 Task: Find connections with filter location Soure with filter topic #Investingwith filter profile language English with filter current company MOURI Tech with filter school The Manchester Metropolitan University with filter industry Marketing Services with filter service category Loans with filter keywords title Teacher
Action: Mouse moved to (234, 301)
Screenshot: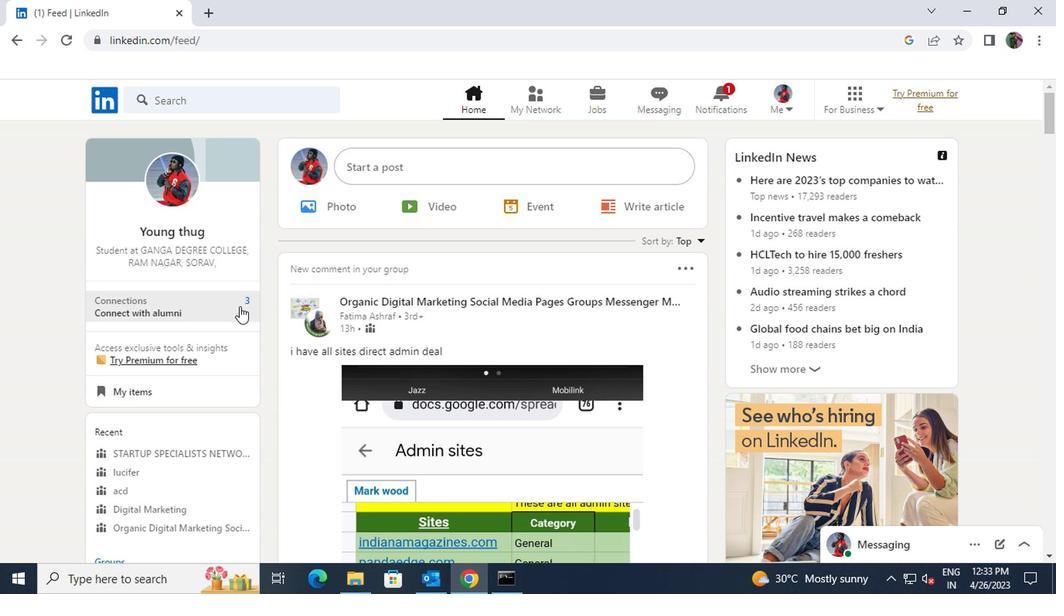 
Action: Mouse pressed left at (234, 301)
Screenshot: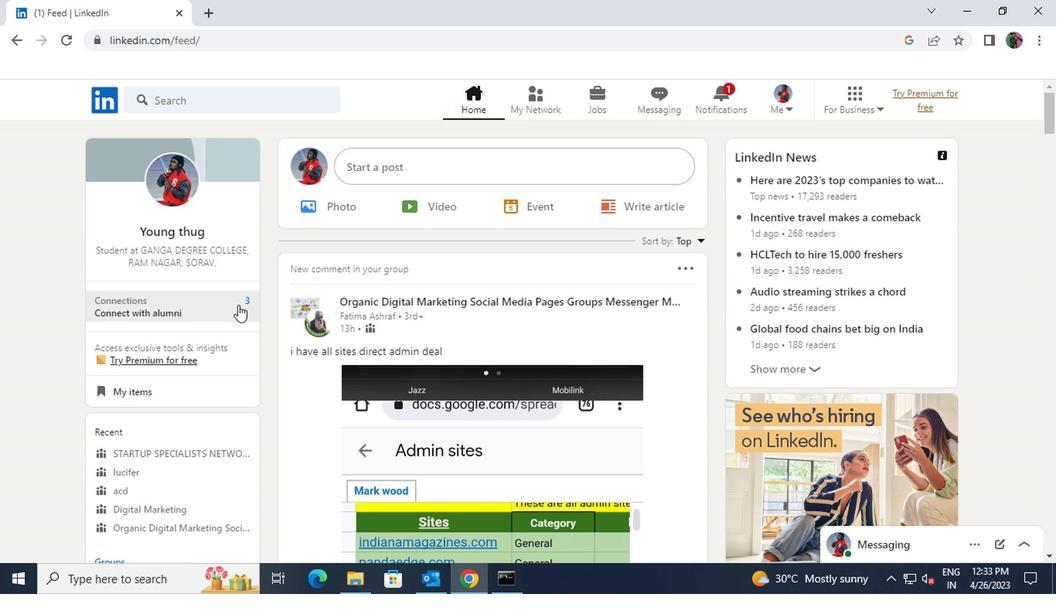 
Action: Mouse moved to (251, 191)
Screenshot: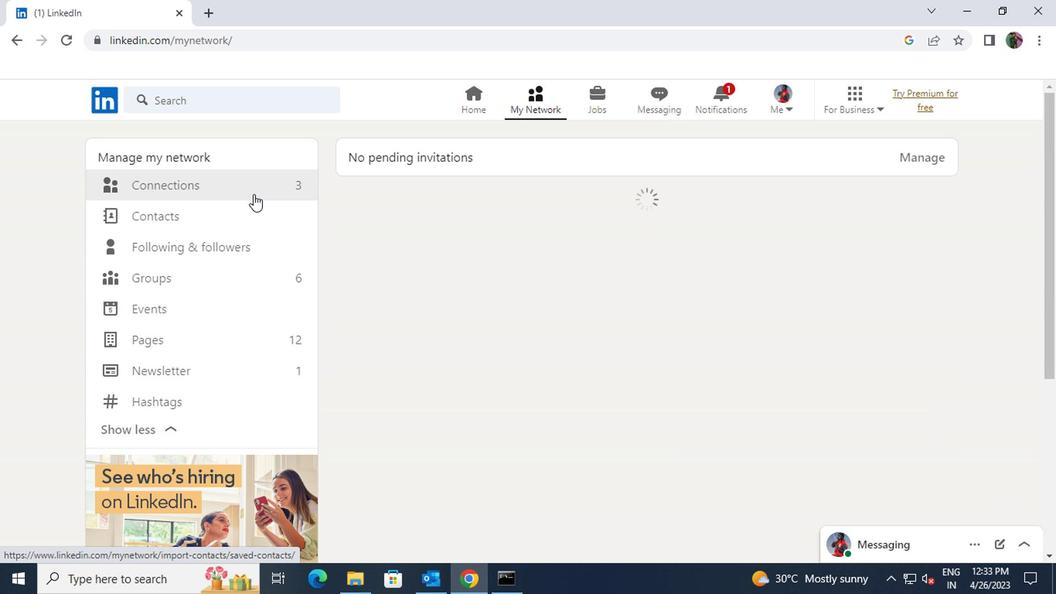 
Action: Mouse pressed left at (251, 191)
Screenshot: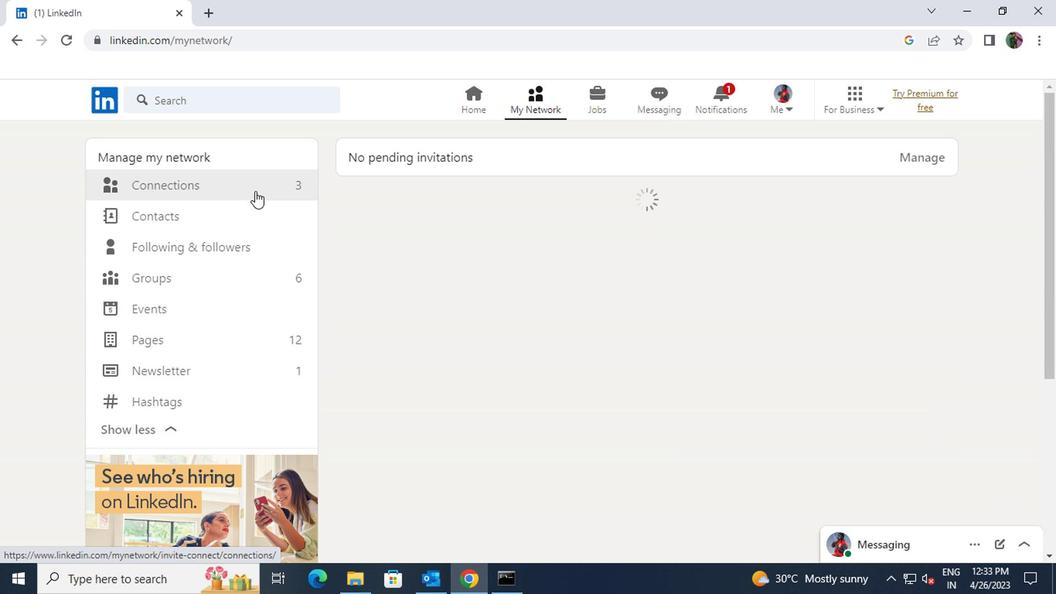 
Action: Mouse moved to (614, 189)
Screenshot: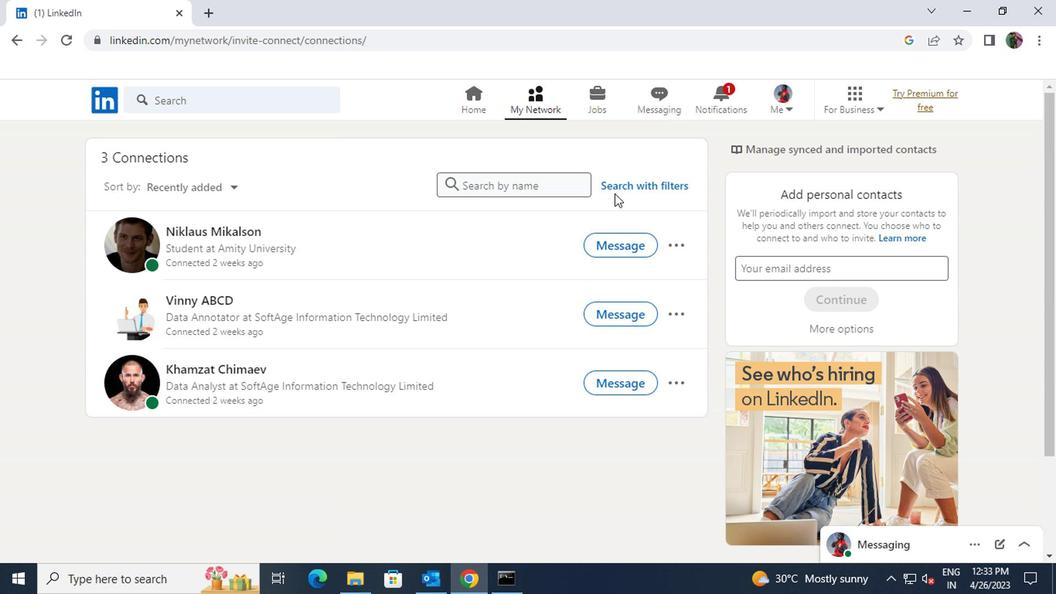 
Action: Mouse pressed left at (614, 189)
Screenshot: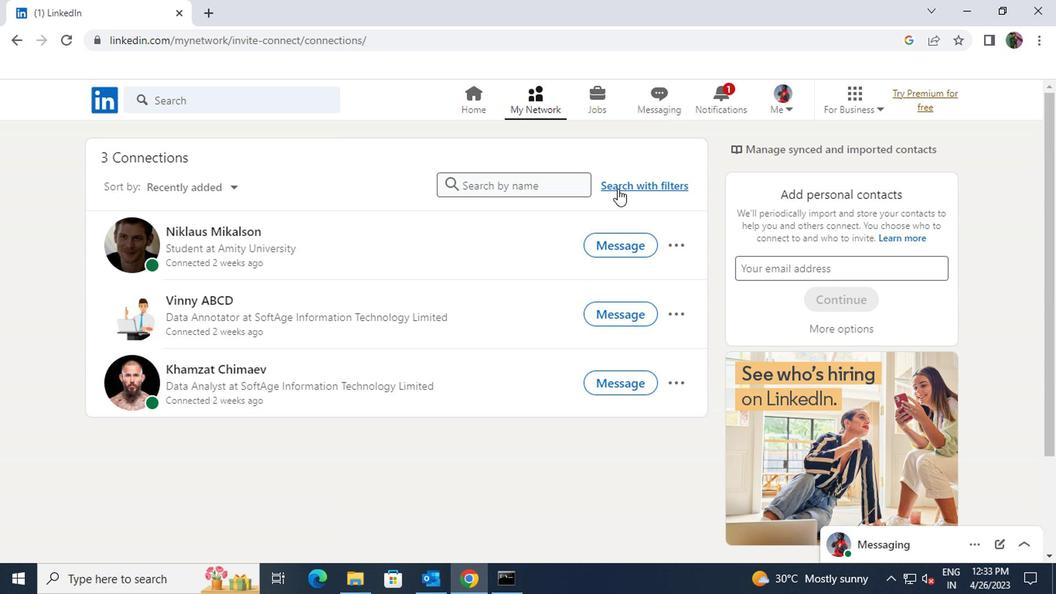 
Action: Mouse moved to (581, 149)
Screenshot: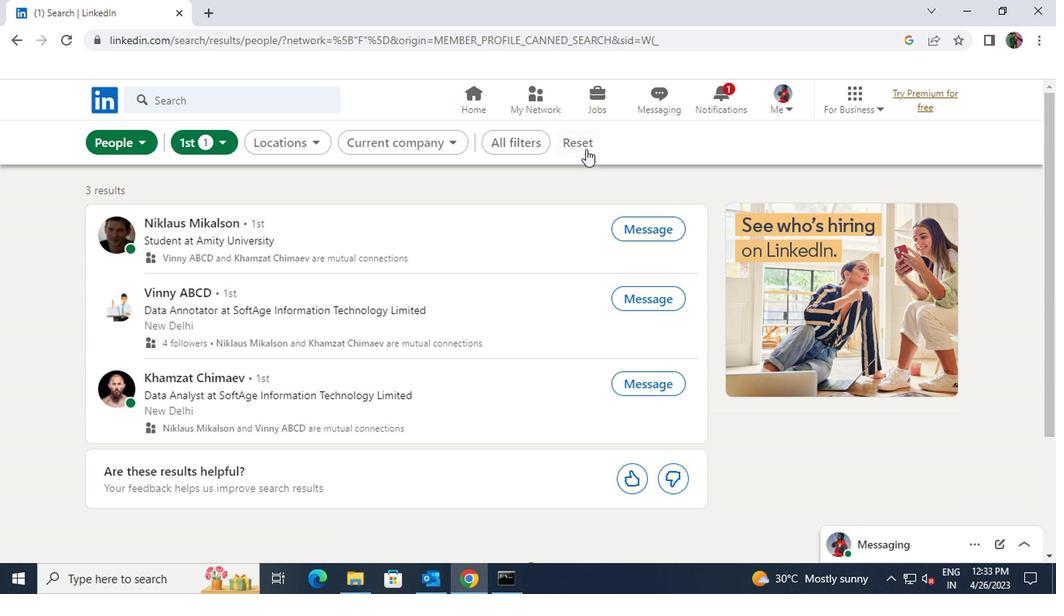 
Action: Mouse pressed left at (581, 149)
Screenshot: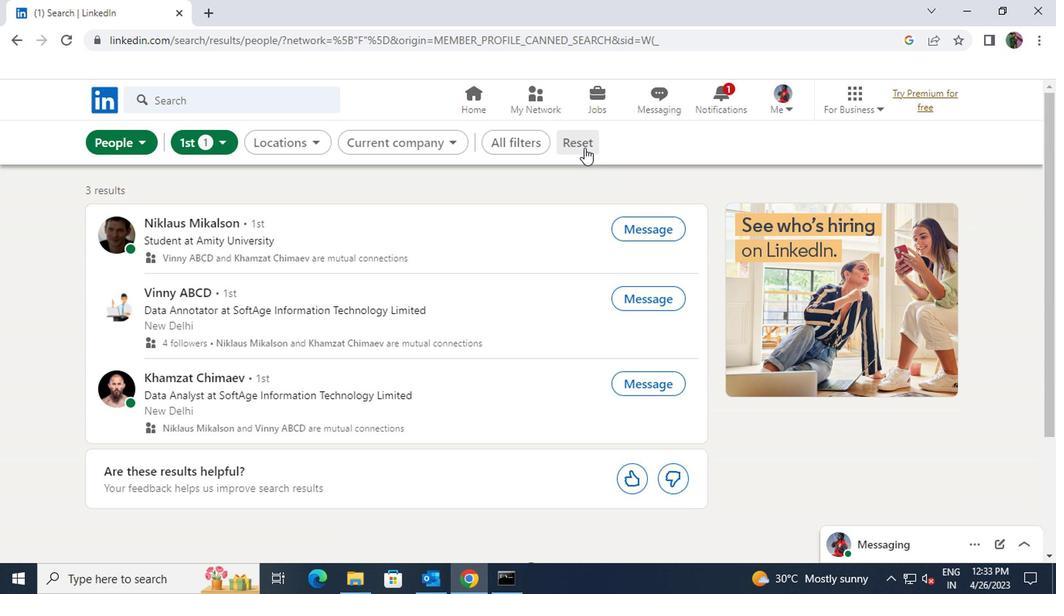 
Action: Mouse moved to (556, 143)
Screenshot: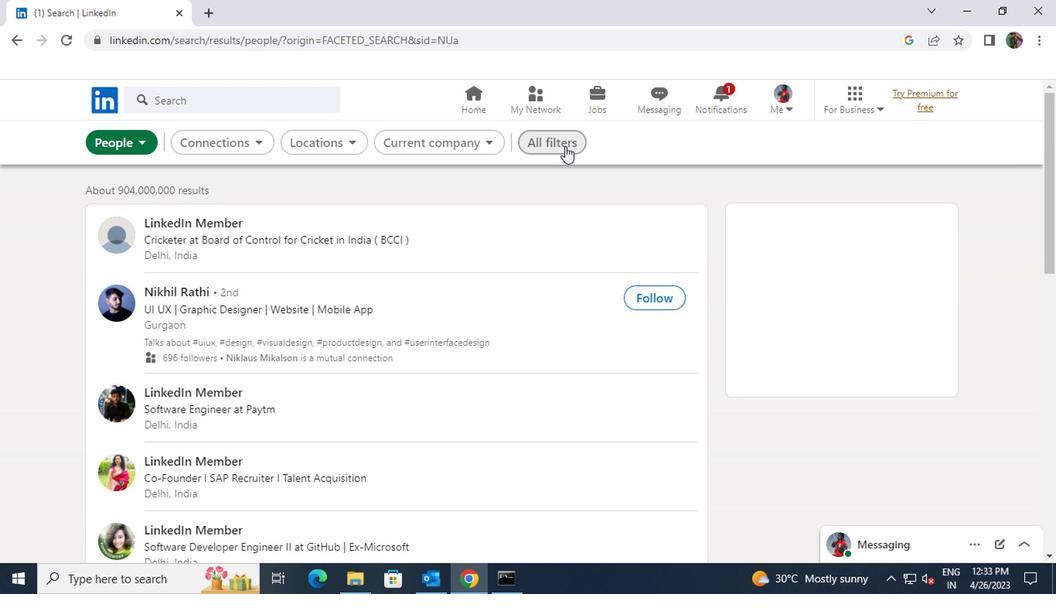 
Action: Mouse pressed left at (556, 143)
Screenshot: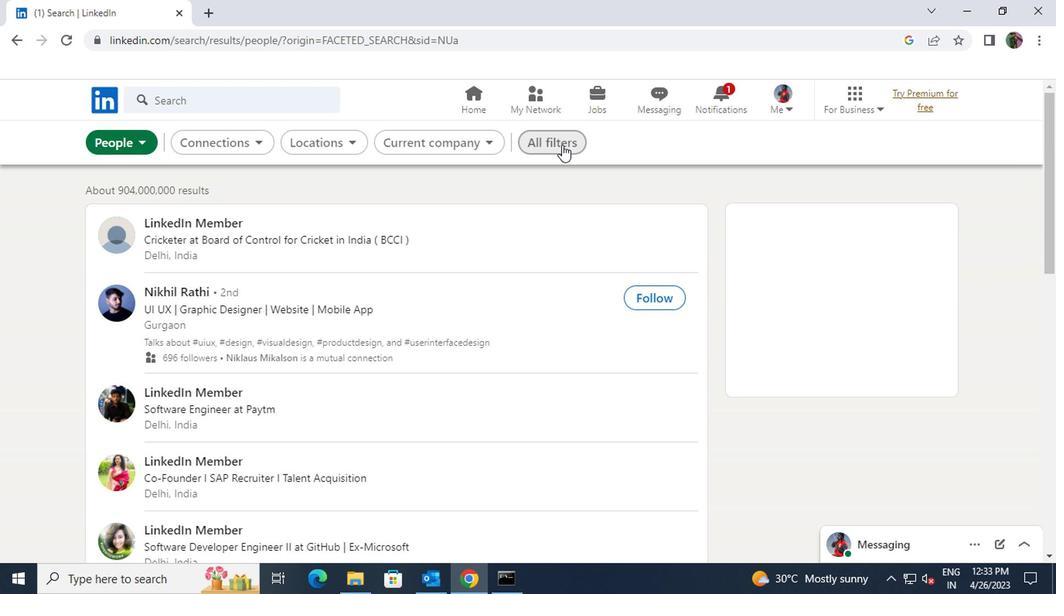 
Action: Mouse moved to (795, 322)
Screenshot: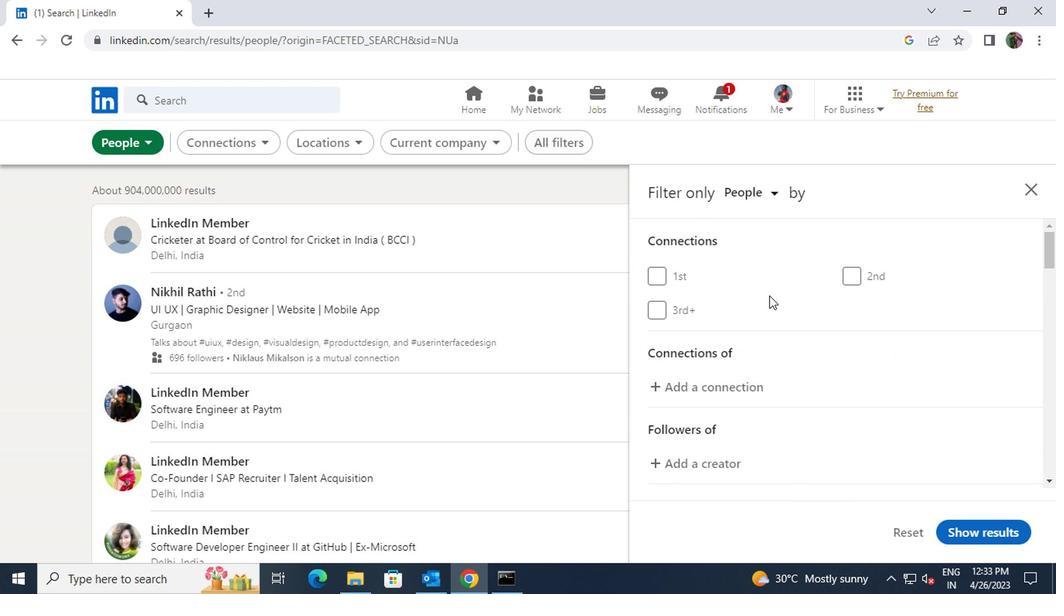 
Action: Mouse scrolled (795, 321) with delta (0, 0)
Screenshot: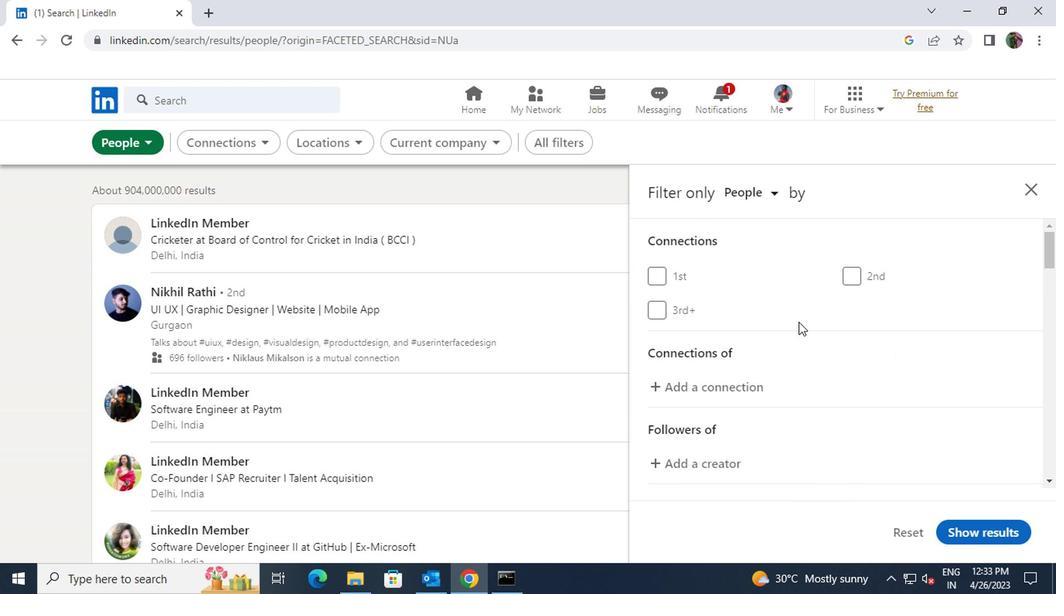 
Action: Mouse scrolled (795, 321) with delta (0, 0)
Screenshot: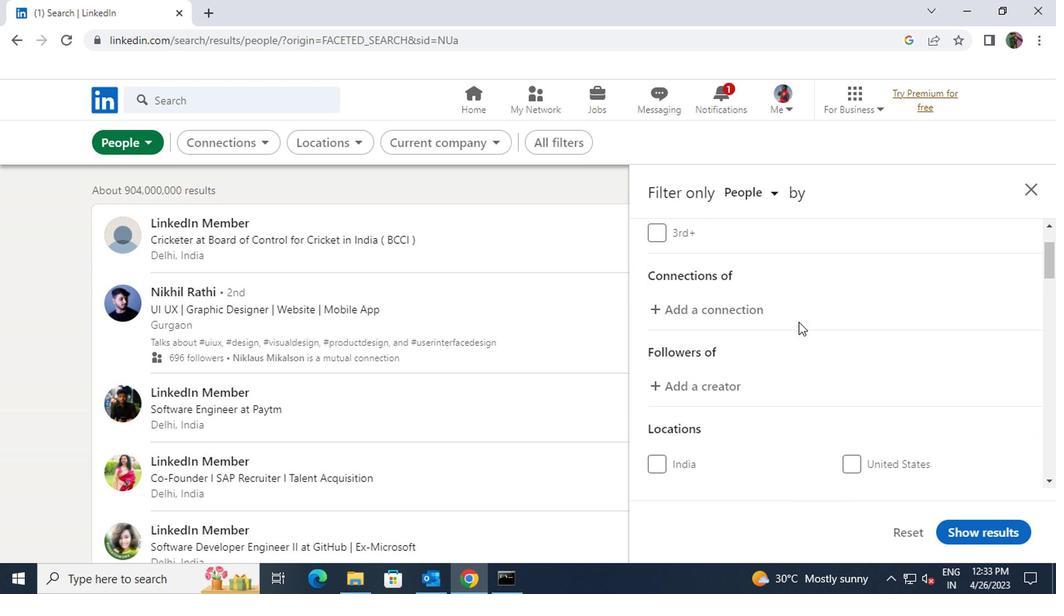 
Action: Mouse scrolled (795, 321) with delta (0, 0)
Screenshot: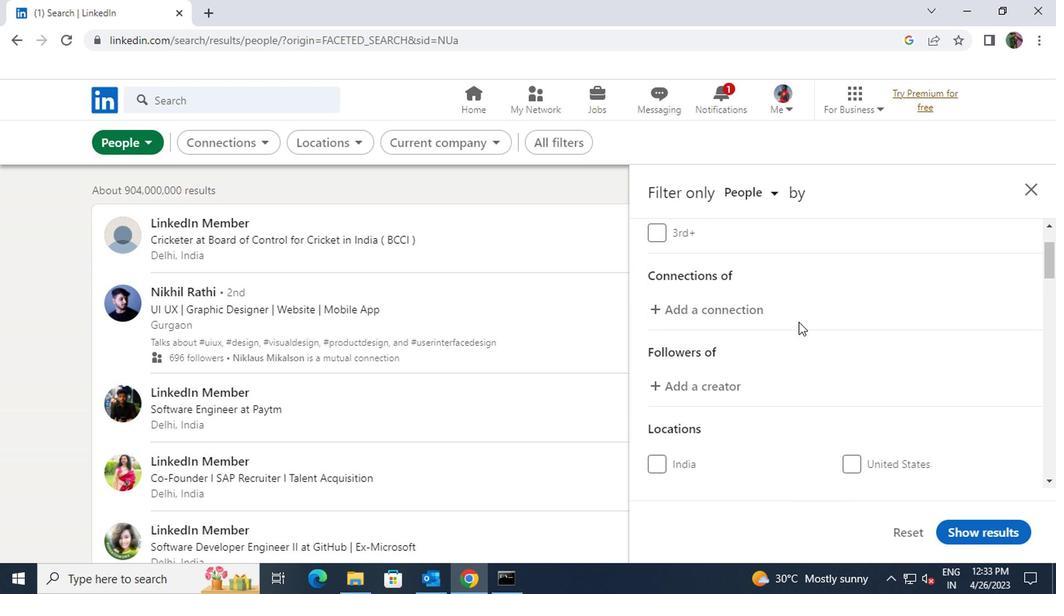 
Action: Mouse scrolled (795, 321) with delta (0, 0)
Screenshot: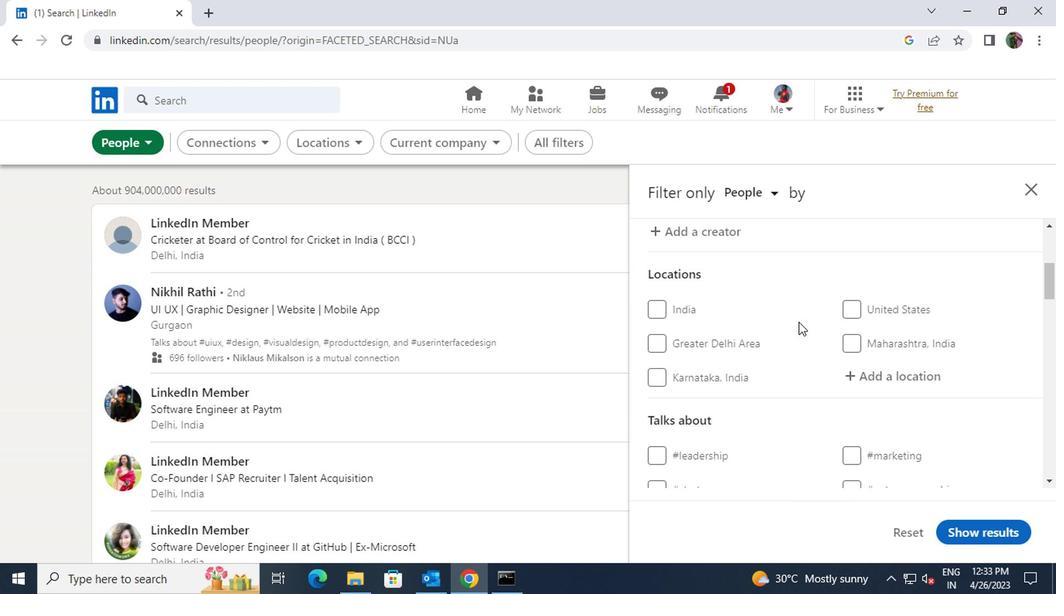 
Action: Mouse moved to (869, 293)
Screenshot: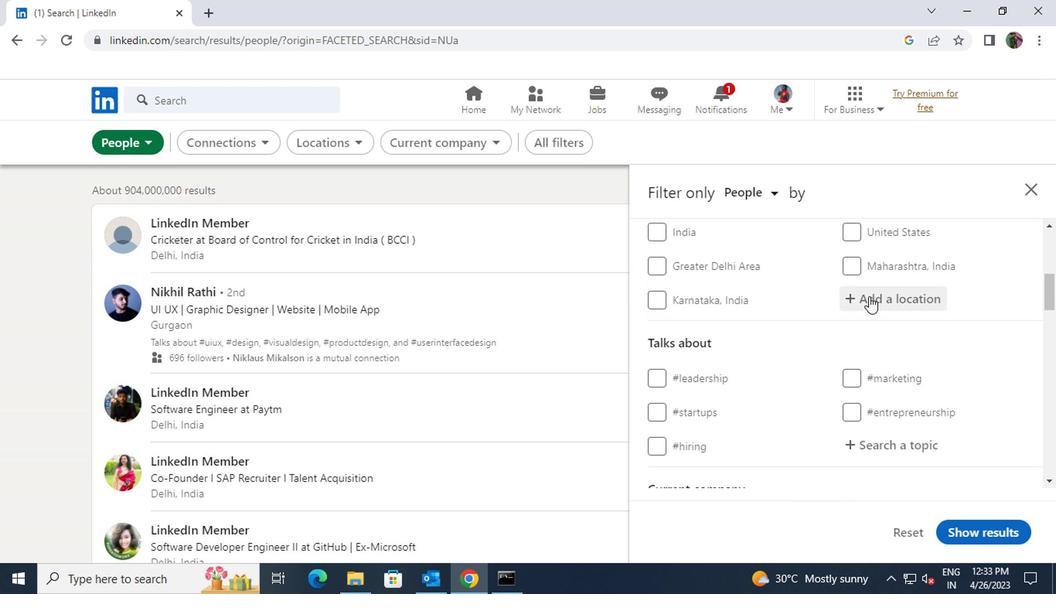 
Action: Mouse pressed left at (869, 293)
Screenshot: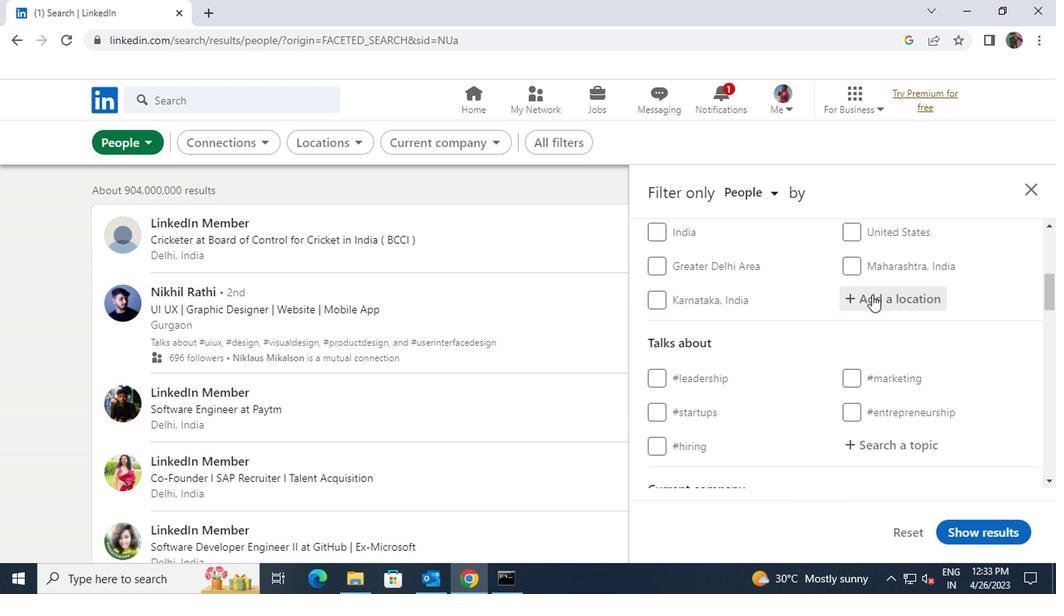 
Action: Key pressed <Key.shift><Key.shift><Key.shift><Key.shift>SOURE
Screenshot: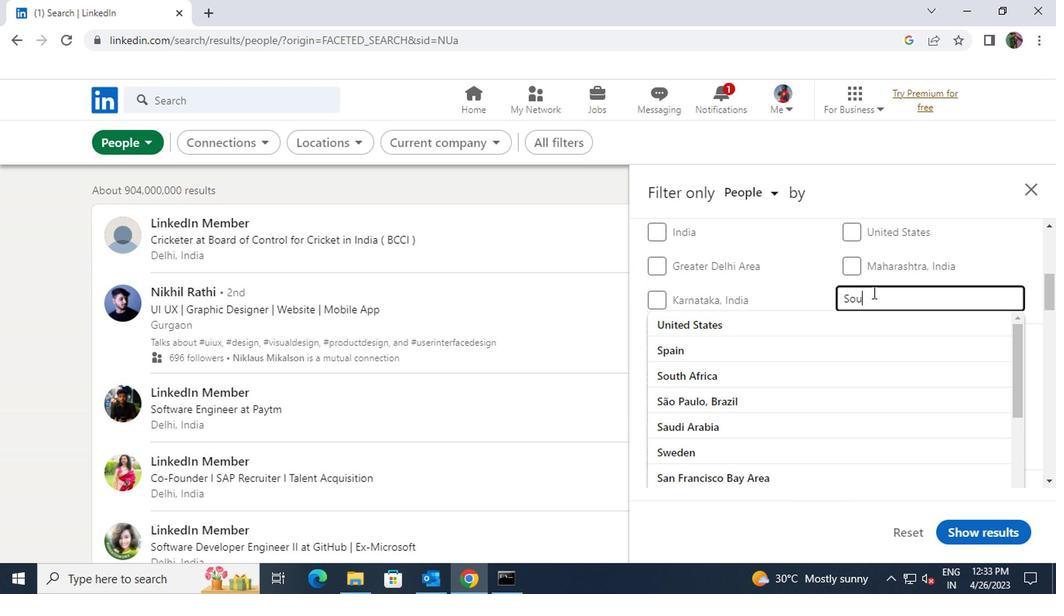 
Action: Mouse moved to (841, 317)
Screenshot: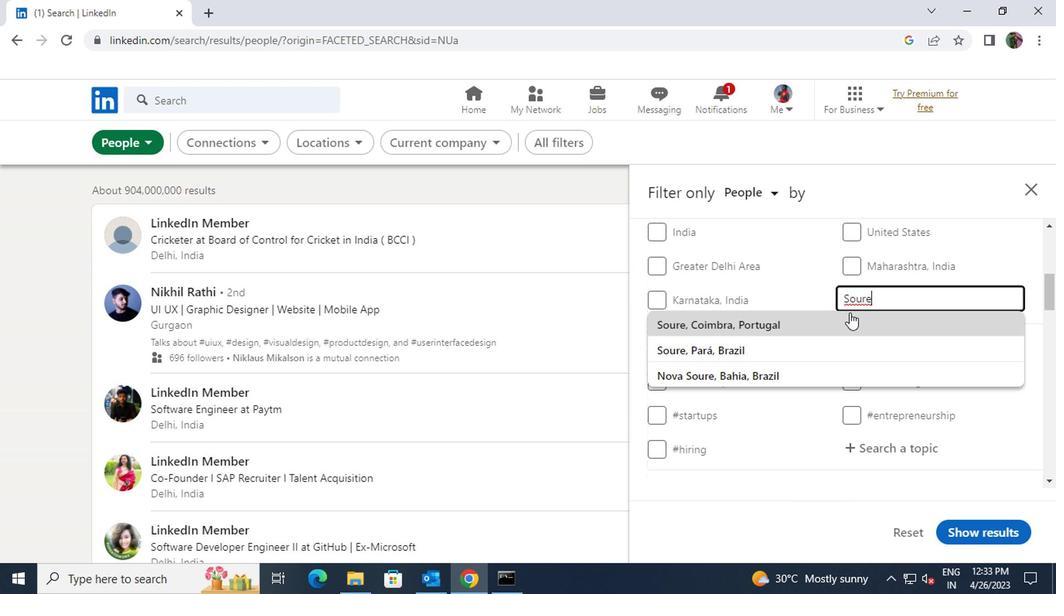 
Action: Mouse pressed left at (841, 317)
Screenshot: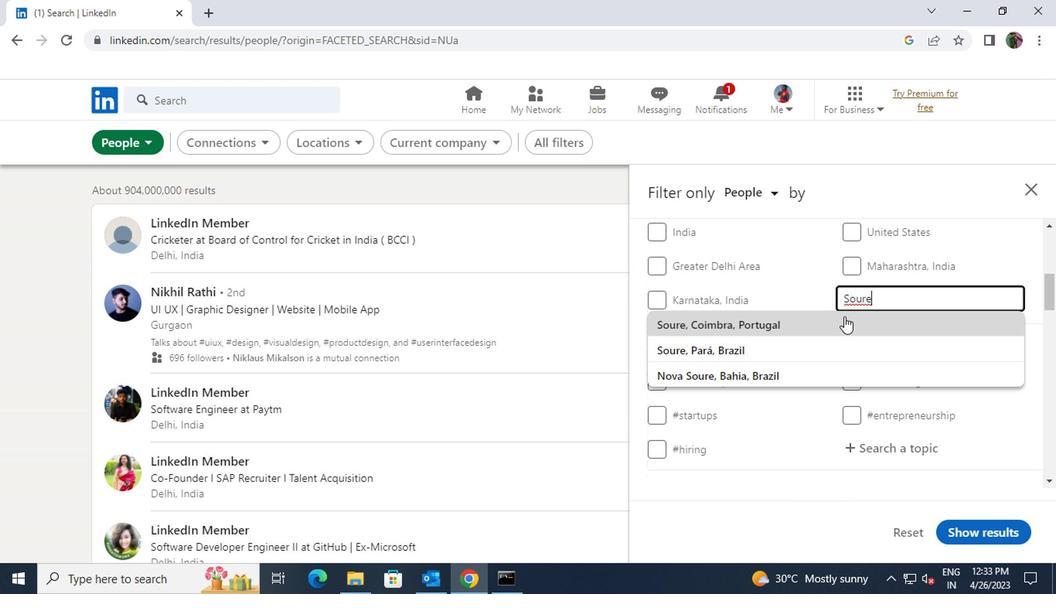 
Action: Mouse scrolled (841, 316) with delta (0, -1)
Screenshot: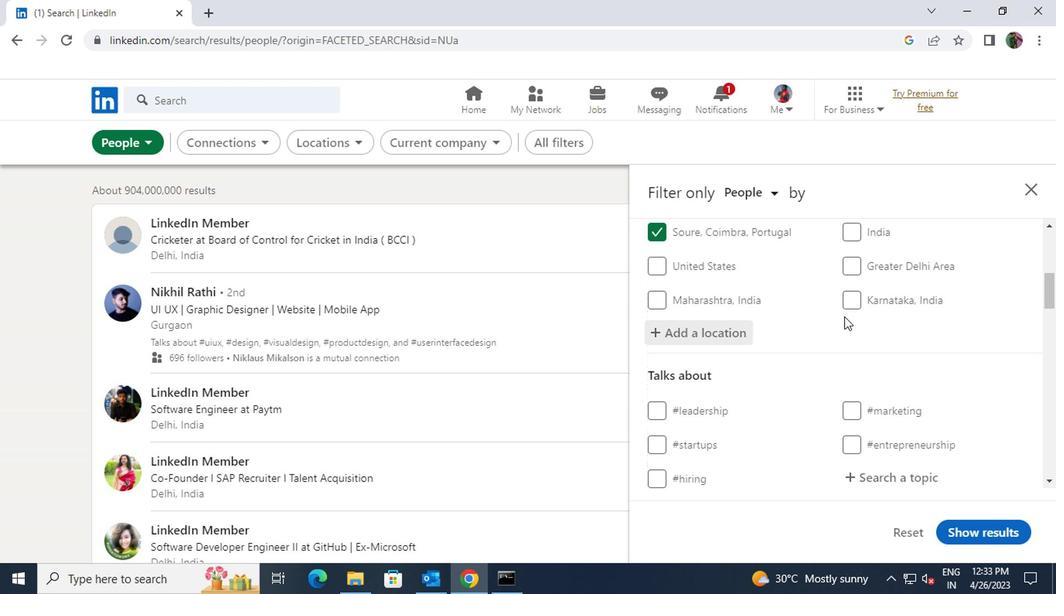
Action: Mouse moved to (880, 398)
Screenshot: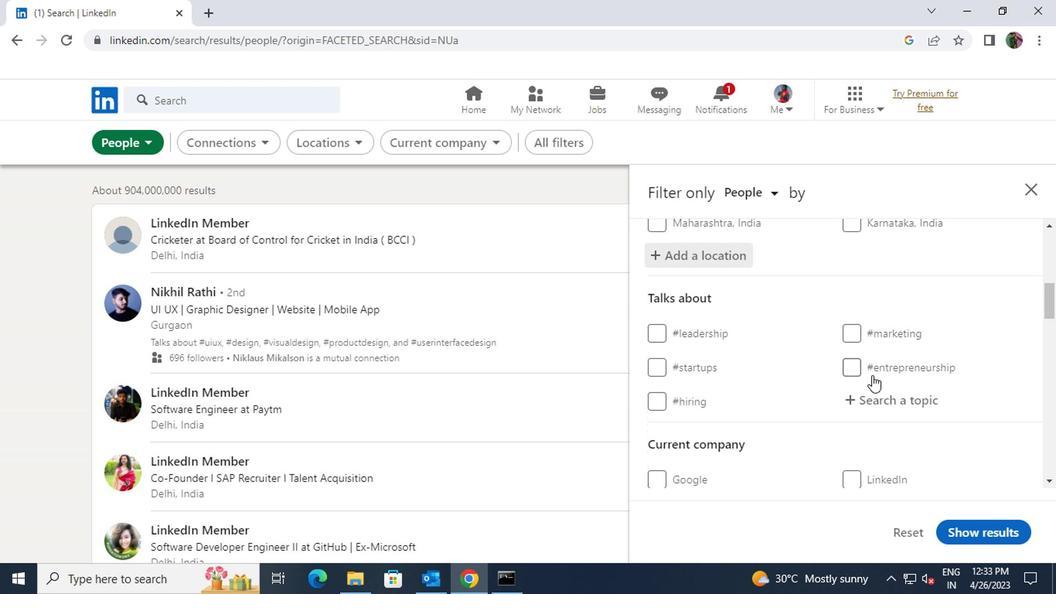 
Action: Mouse pressed left at (880, 398)
Screenshot: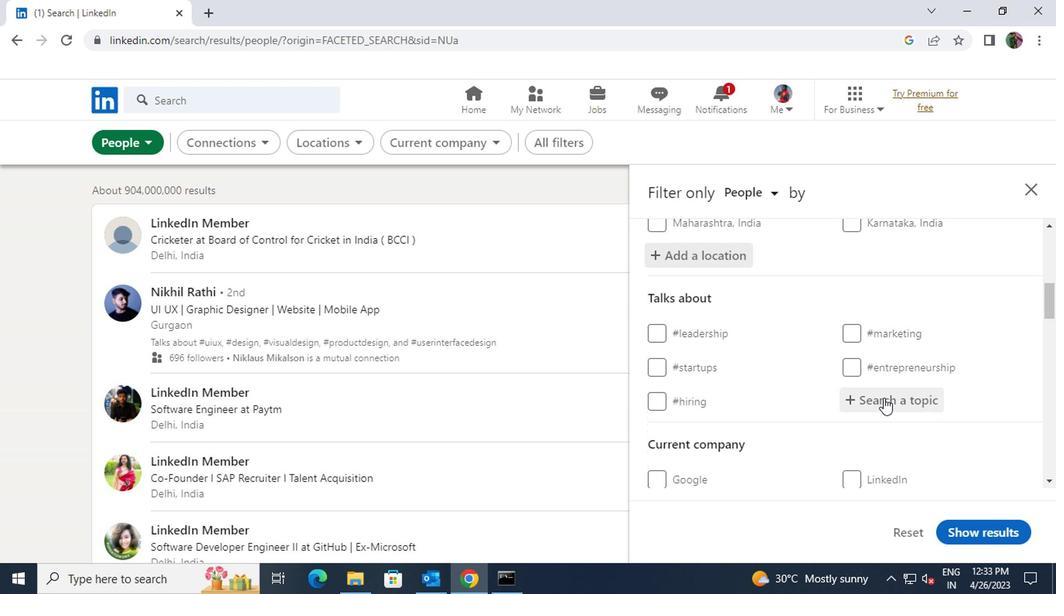 
Action: Key pressed <Key.shift><Key.shift><Key.shift><Key.shift><Key.shift><Key.shift><Key.shift><Key.shift><Key.shift><Key.shift><Key.shift>#<Key.shift>INVESTINGWITH
Screenshot: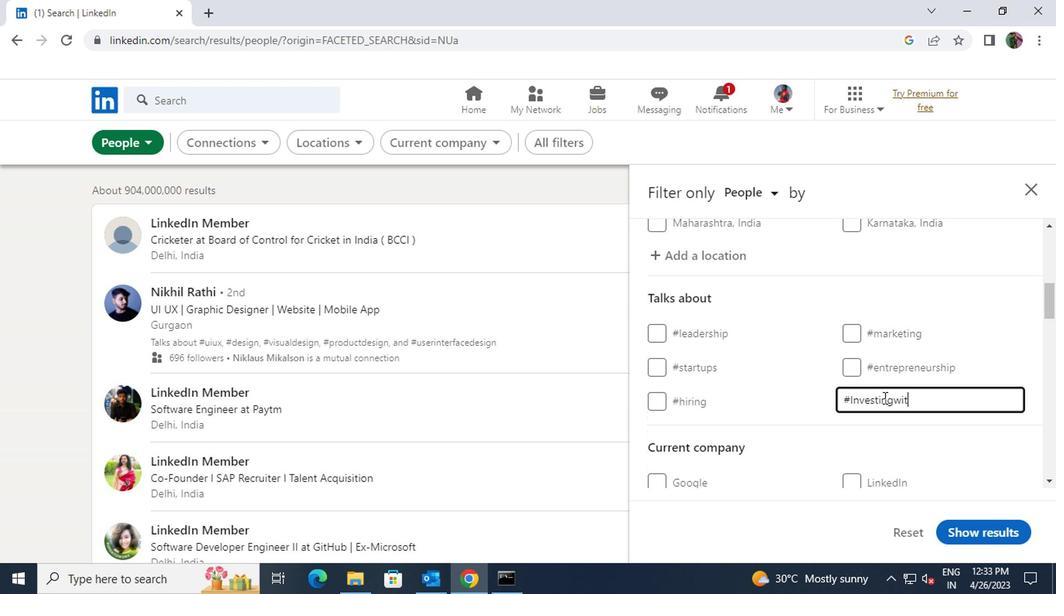 
Action: Mouse scrolled (880, 397) with delta (0, -1)
Screenshot: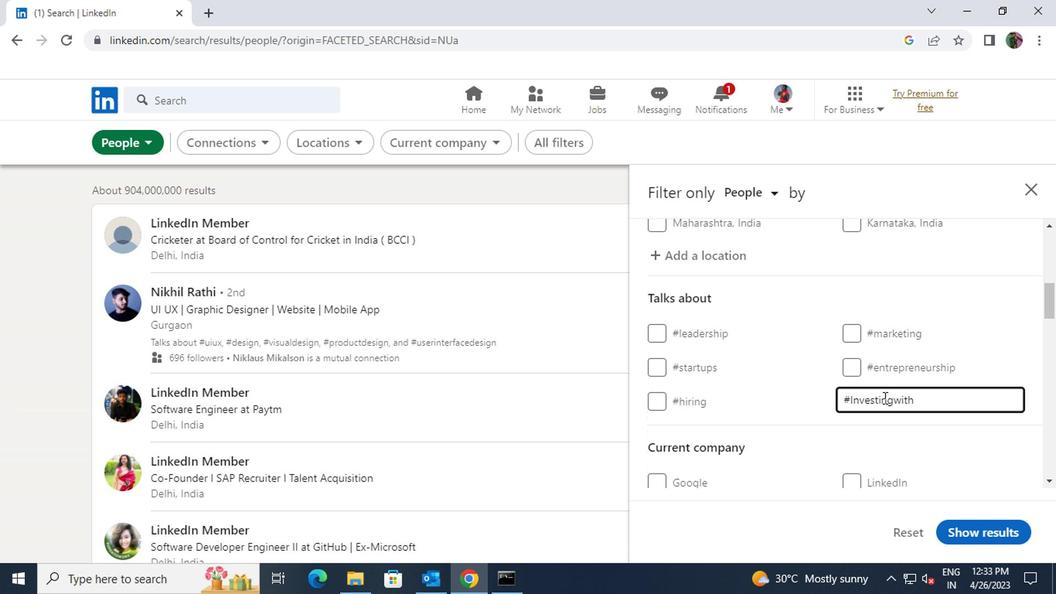 
Action: Mouse scrolled (880, 397) with delta (0, -1)
Screenshot: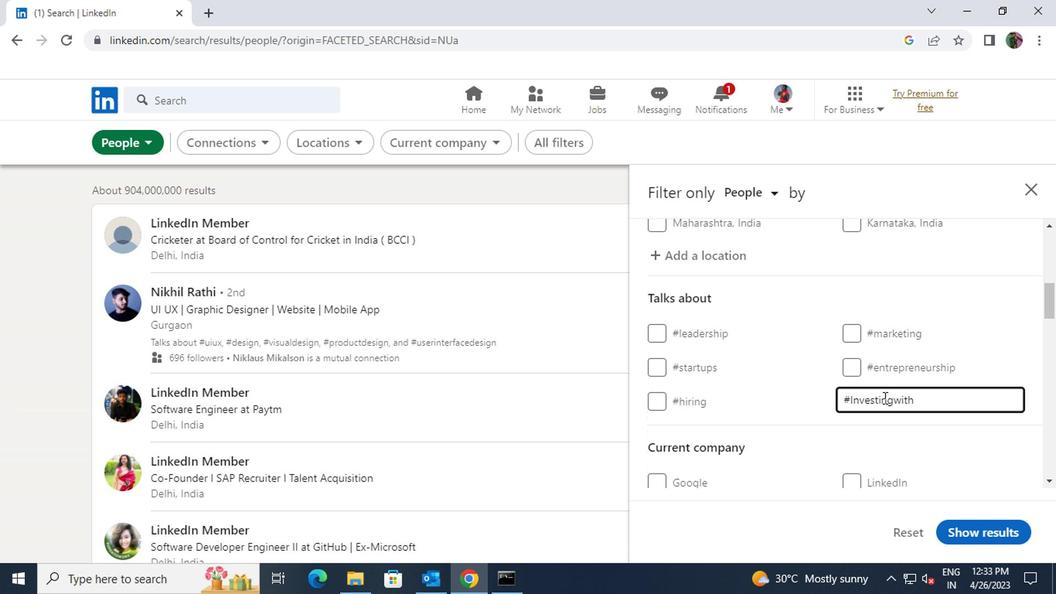 
Action: Mouse pressed left at (880, 398)
Screenshot: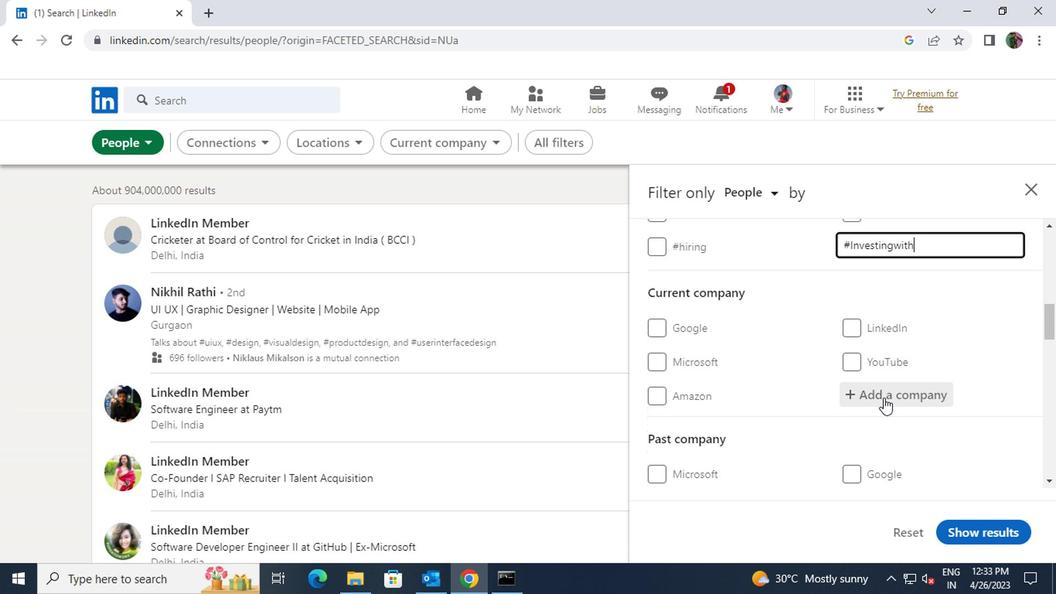 
Action: Key pressed <Key.shift><Key.shift>MOURI
Screenshot: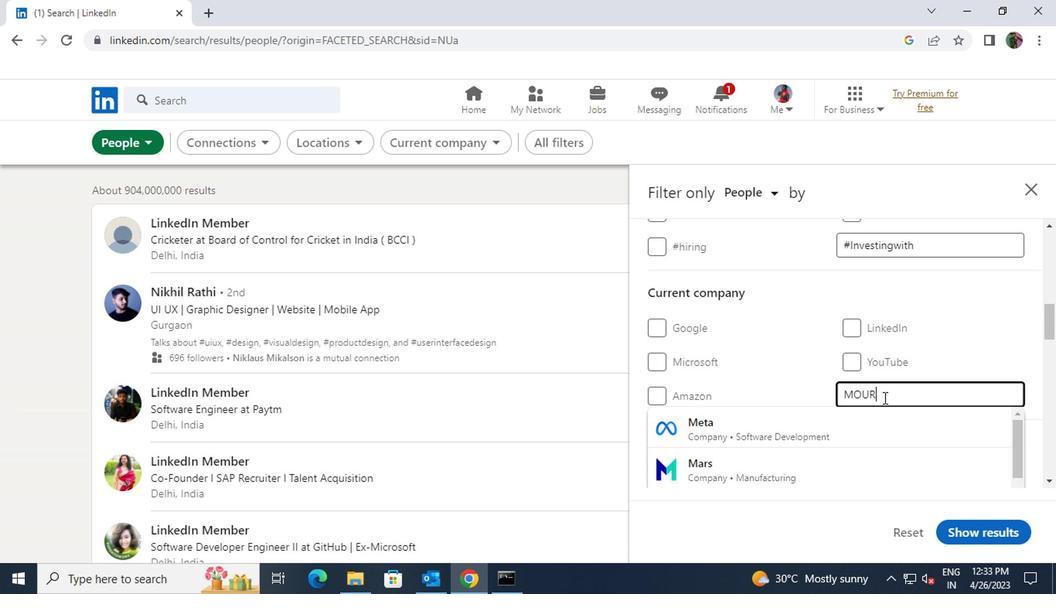 
Action: Mouse moved to (857, 437)
Screenshot: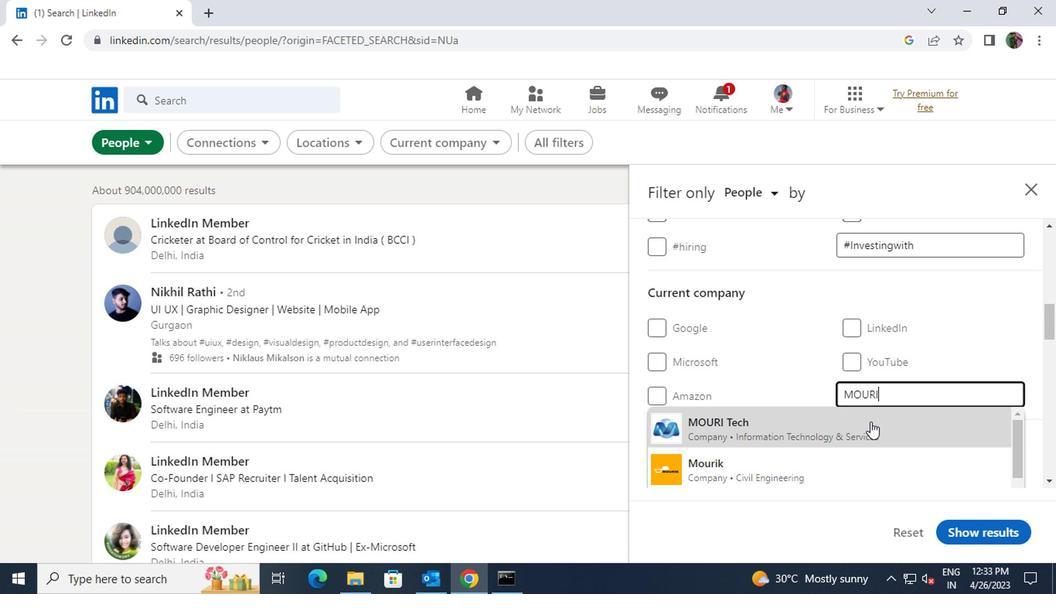 
Action: Mouse pressed left at (857, 437)
Screenshot: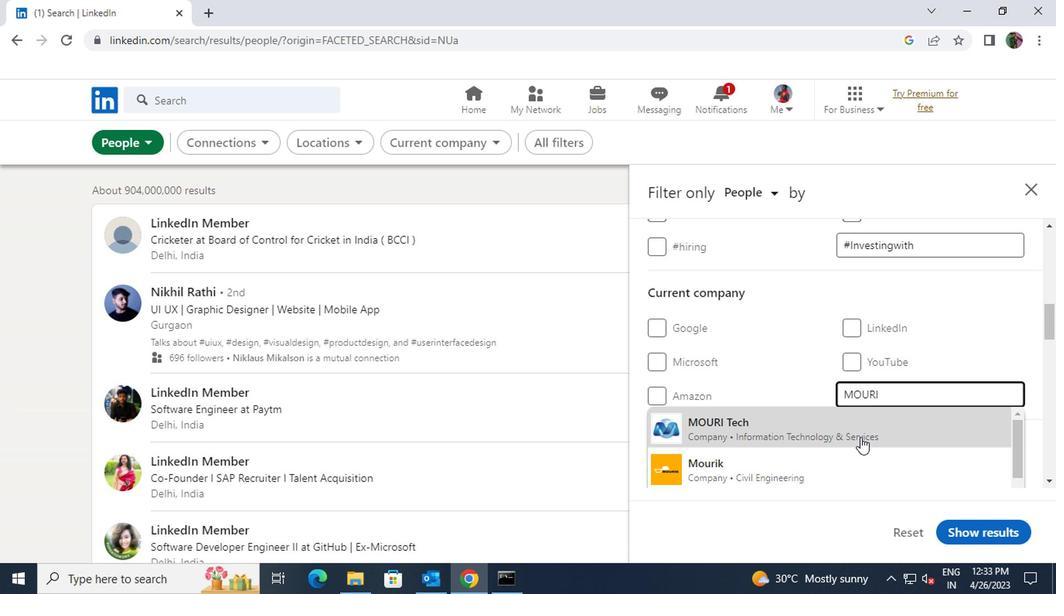
Action: Mouse scrolled (857, 436) with delta (0, 0)
Screenshot: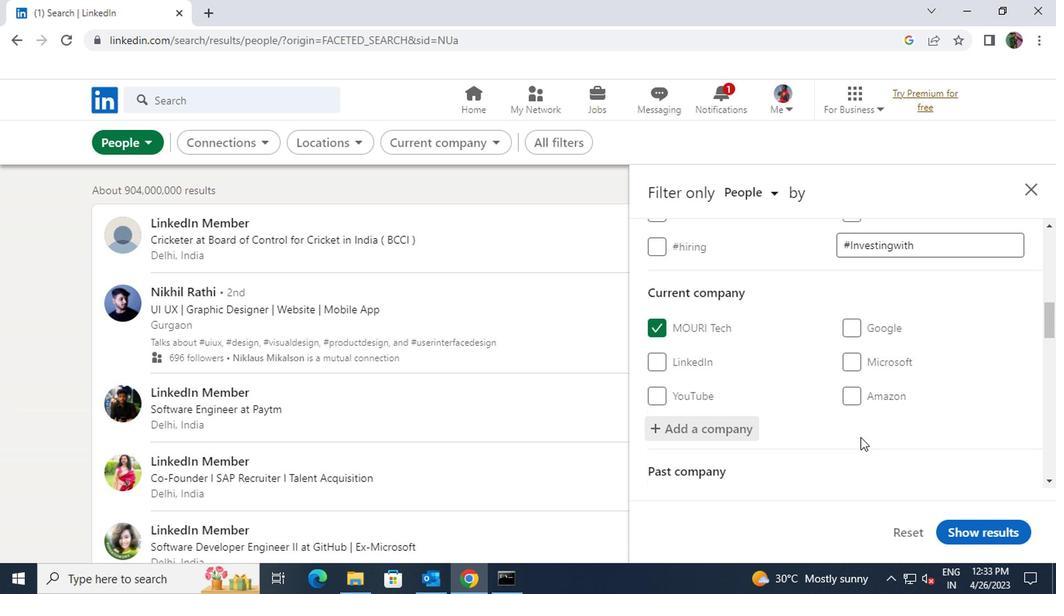 
Action: Mouse scrolled (857, 436) with delta (0, 0)
Screenshot: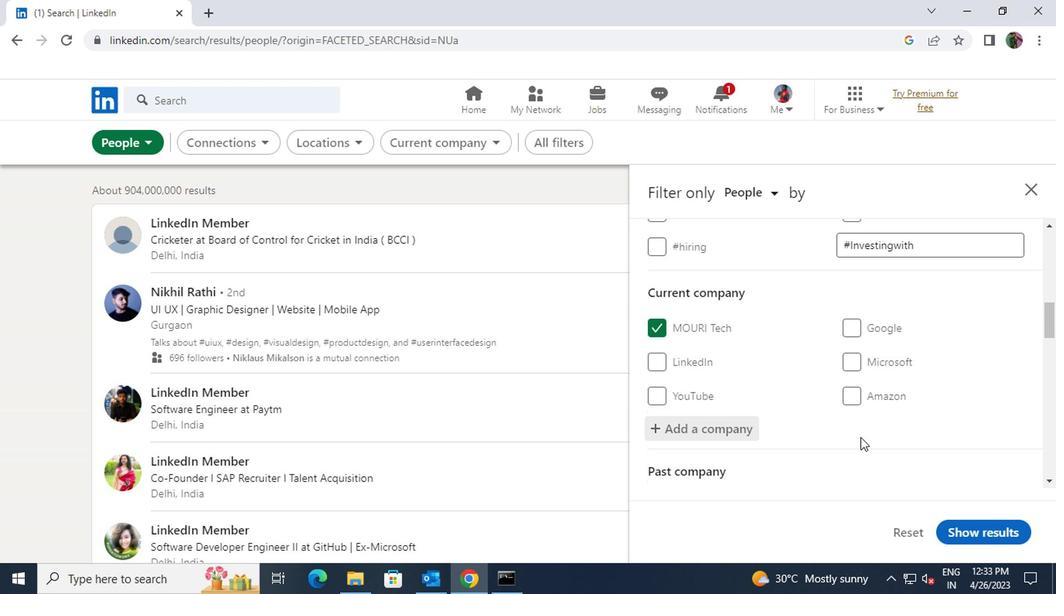 
Action: Mouse scrolled (857, 436) with delta (0, 0)
Screenshot: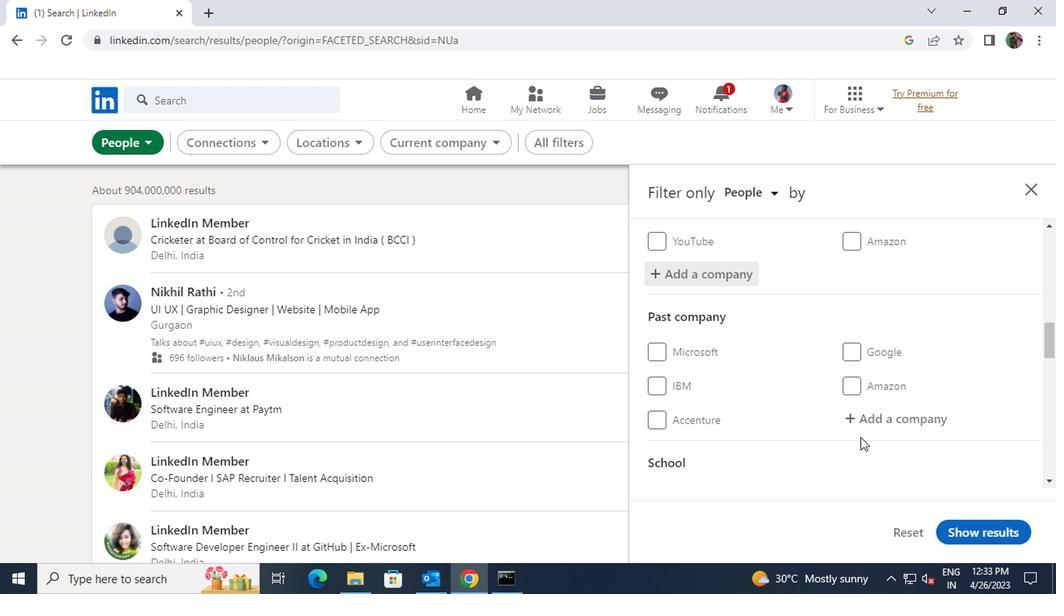 
Action: Mouse scrolled (857, 436) with delta (0, 0)
Screenshot: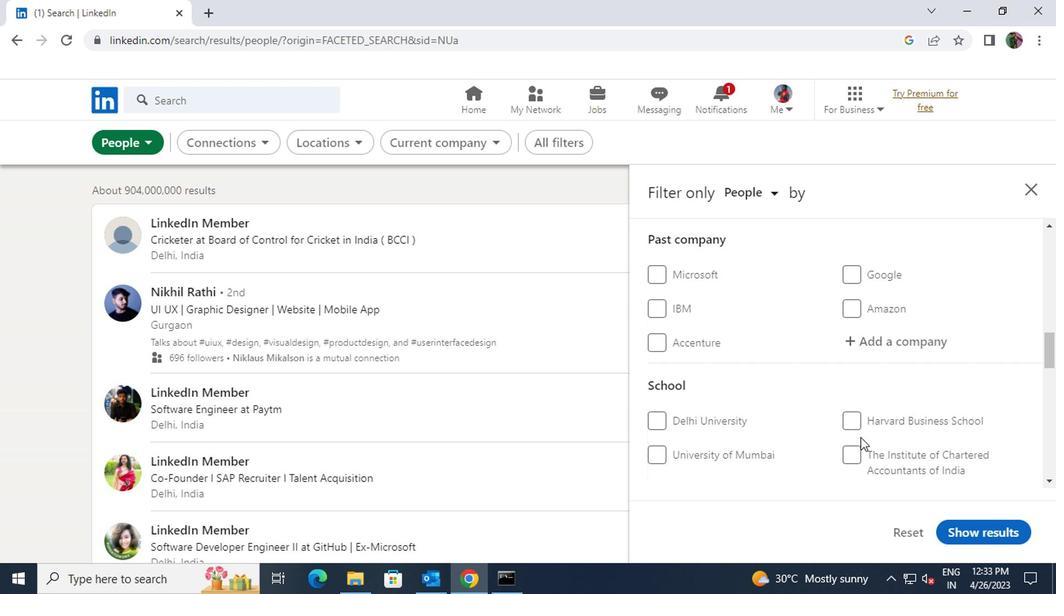 
Action: Mouse moved to (860, 427)
Screenshot: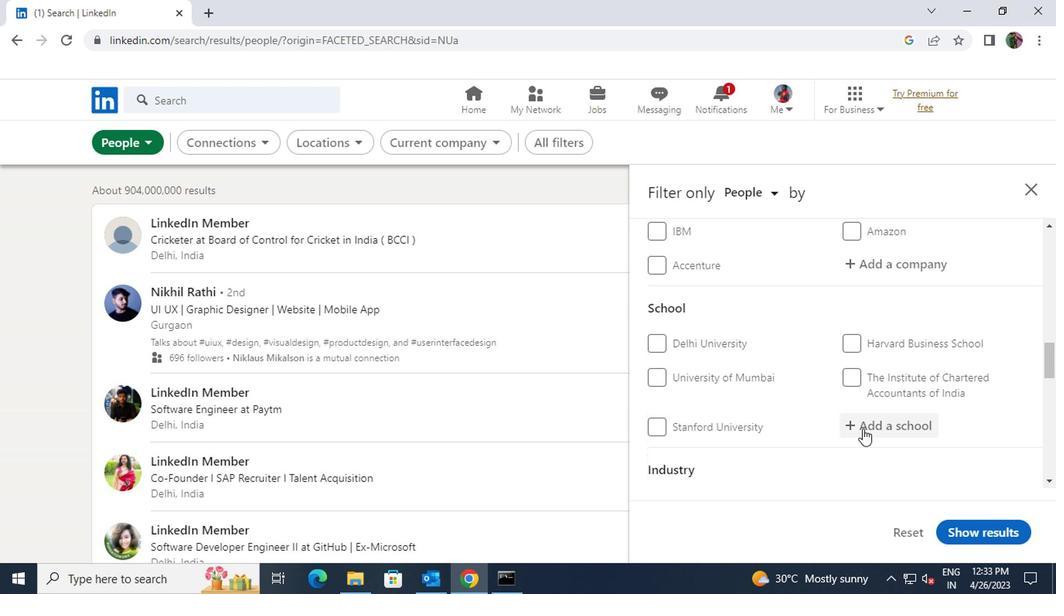 
Action: Mouse pressed left at (860, 427)
Screenshot: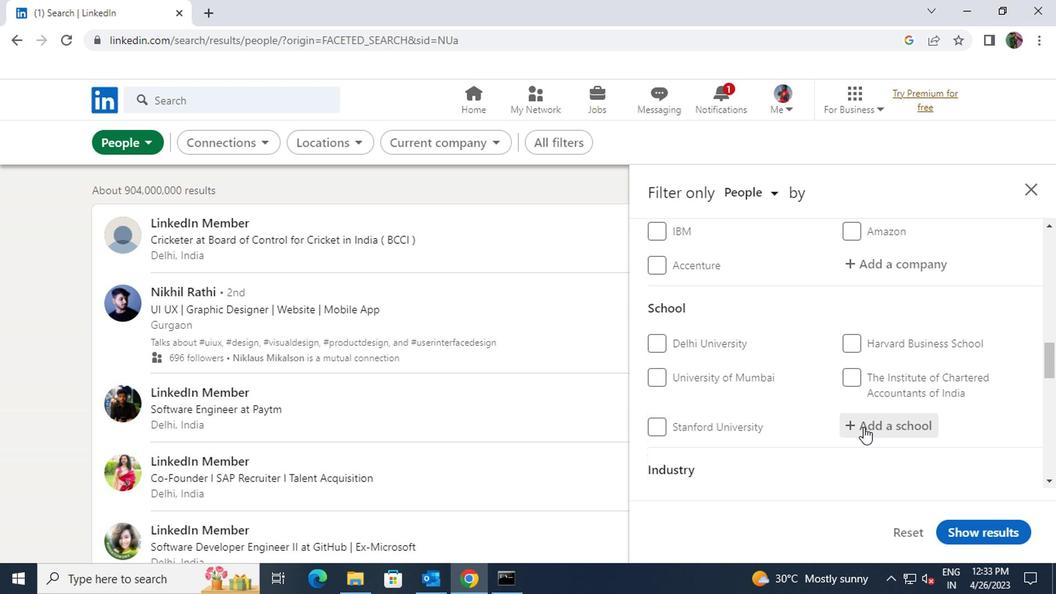 
Action: Key pressed <Key.shift><Key.shift><Key.shift><Key.shift><Key.shift>THE<Key.space>MANCHES
Screenshot: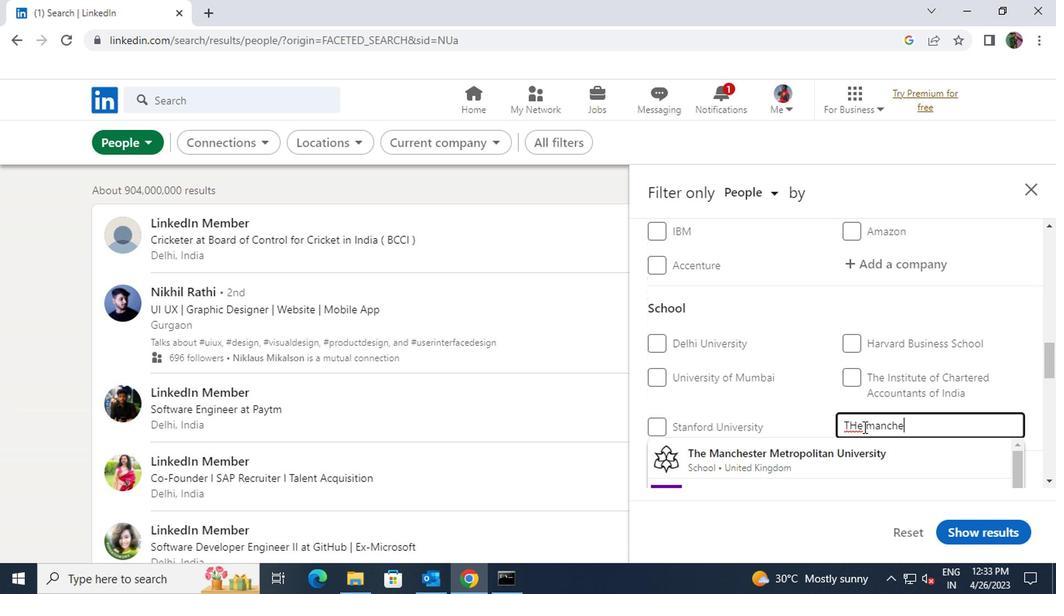 
Action: Mouse moved to (853, 456)
Screenshot: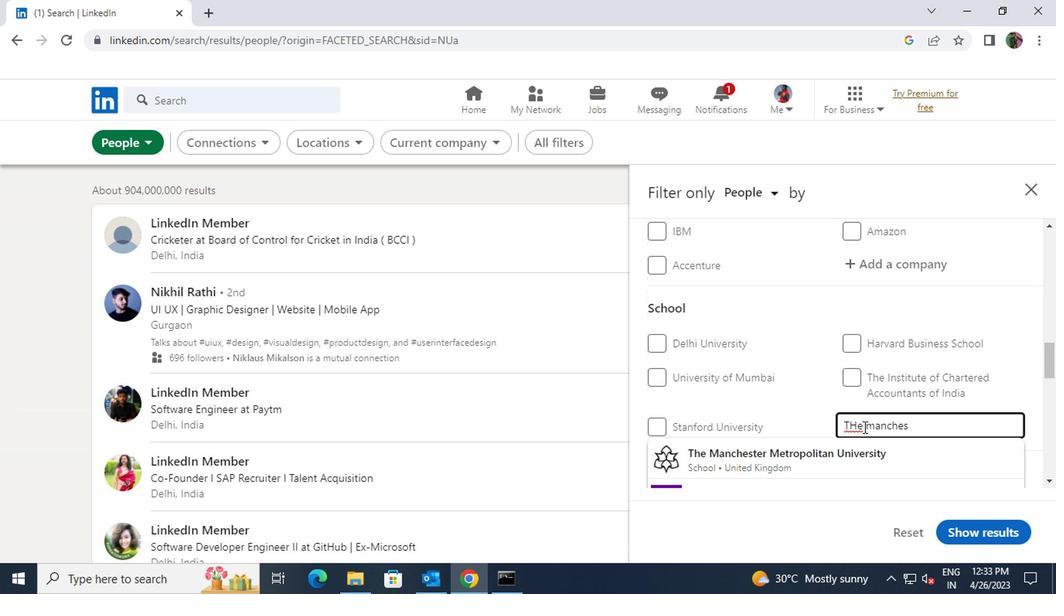 
Action: Mouse pressed left at (853, 456)
Screenshot: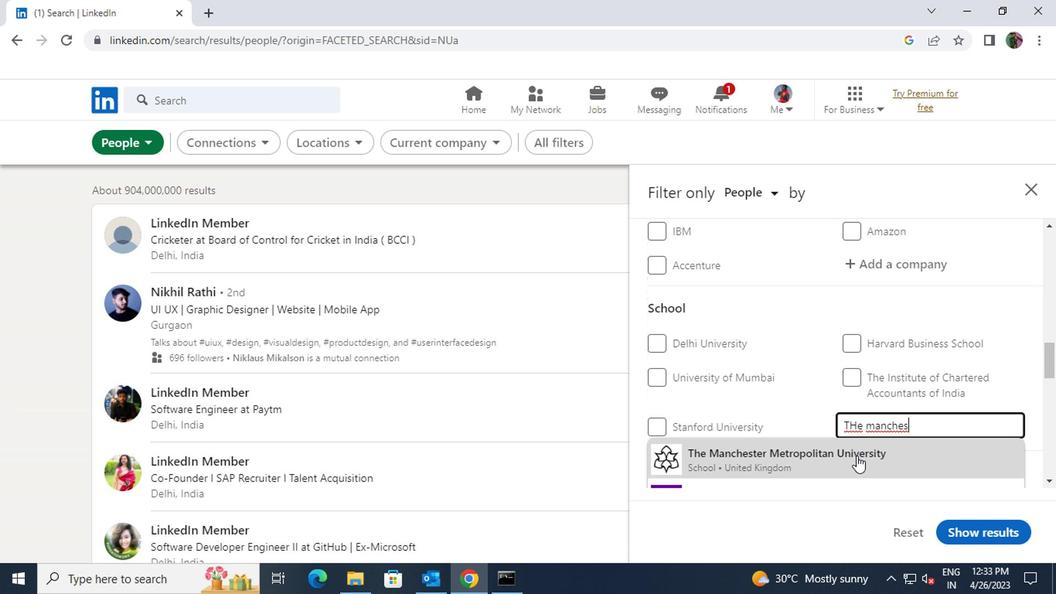 
Action: Mouse scrolled (853, 455) with delta (0, 0)
Screenshot: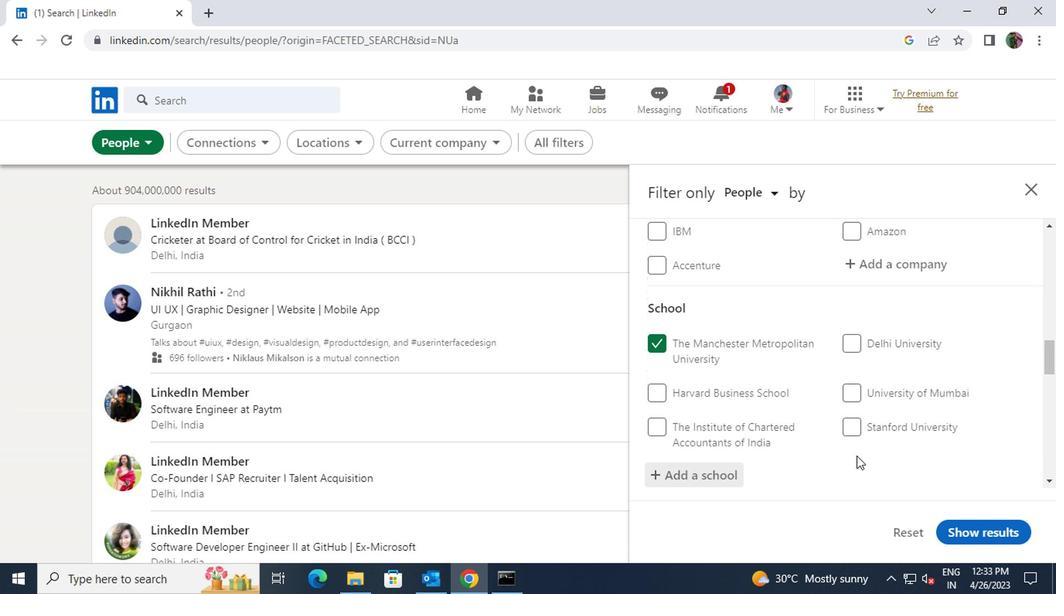 
Action: Mouse scrolled (853, 455) with delta (0, 0)
Screenshot: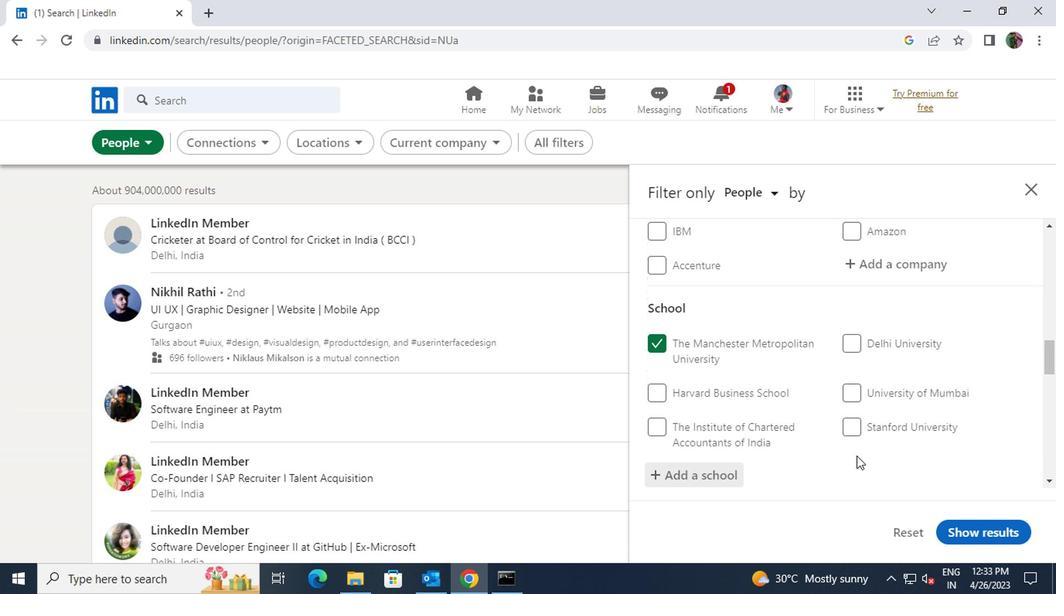 
Action: Mouse scrolled (853, 455) with delta (0, 0)
Screenshot: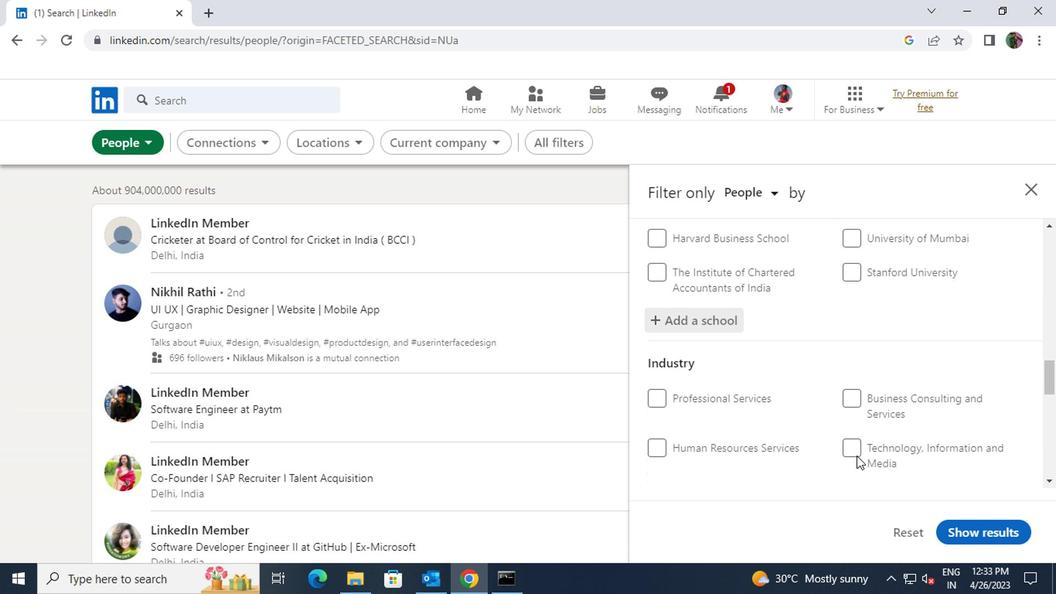 
Action: Mouse moved to (872, 420)
Screenshot: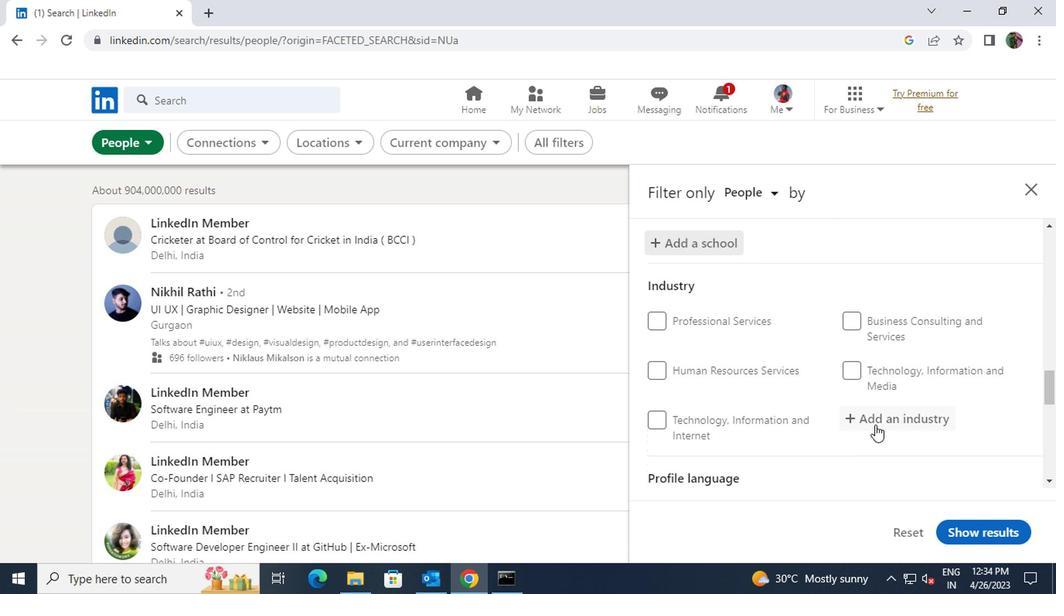 
Action: Mouse pressed left at (872, 420)
Screenshot: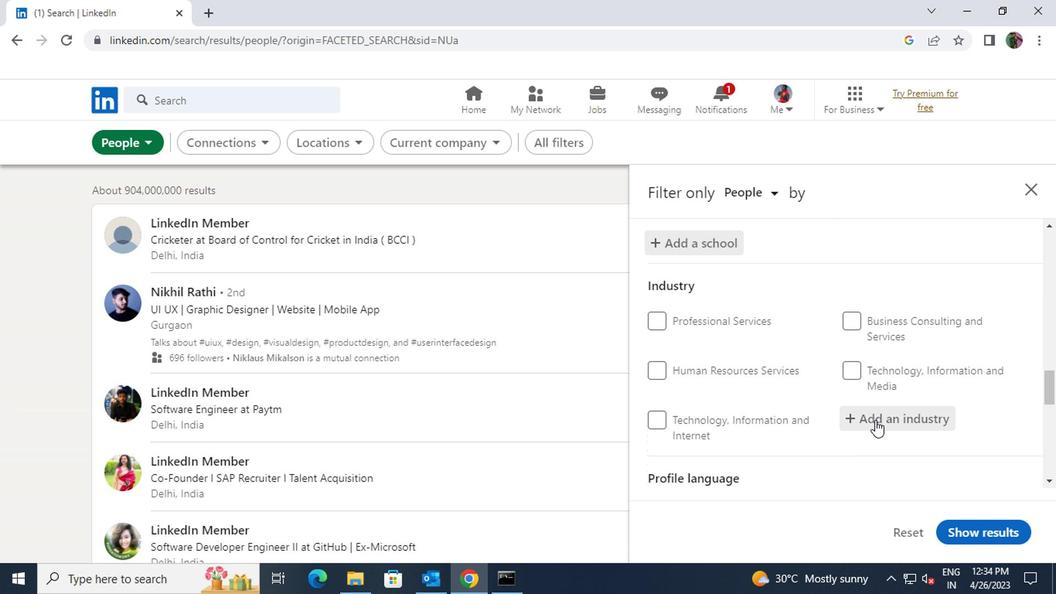 
Action: Key pressed <Key.shift><Key.shift><Key.shift><Key.shift><Key.shift>MARKETING
Screenshot: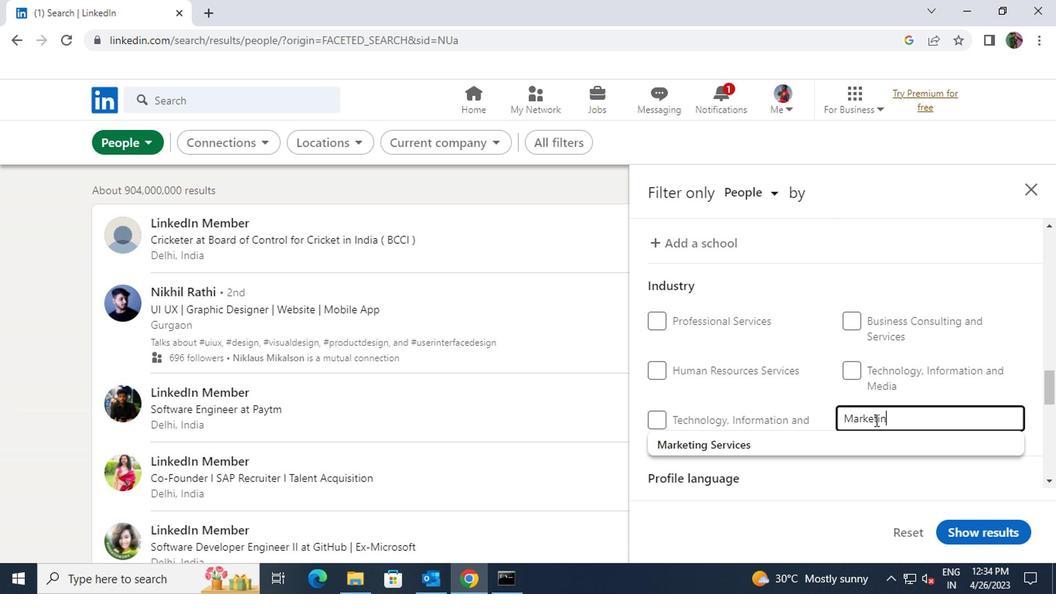 
Action: Mouse moved to (842, 447)
Screenshot: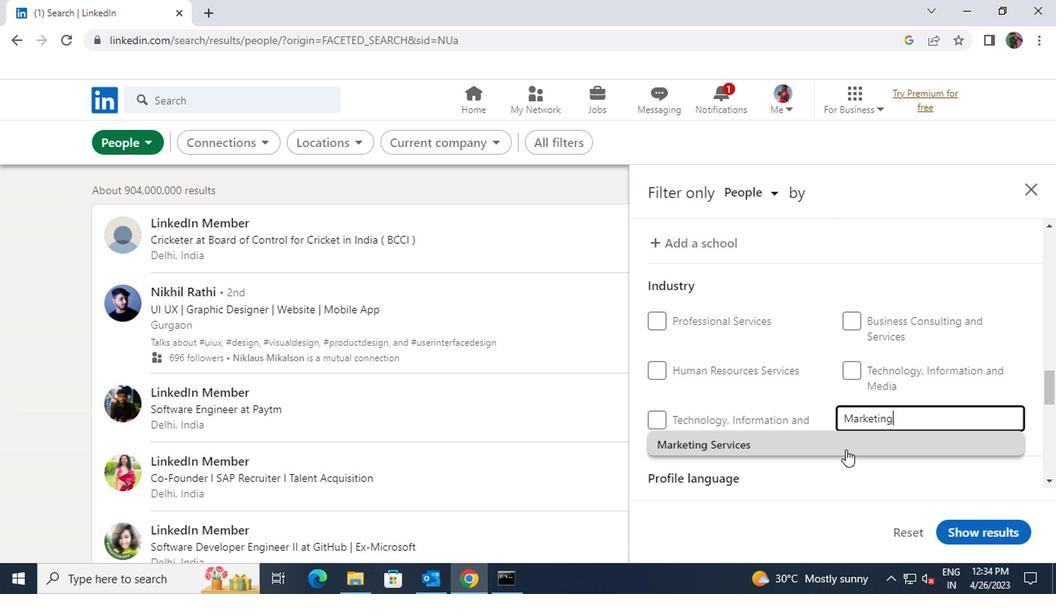
Action: Mouse pressed left at (842, 447)
Screenshot: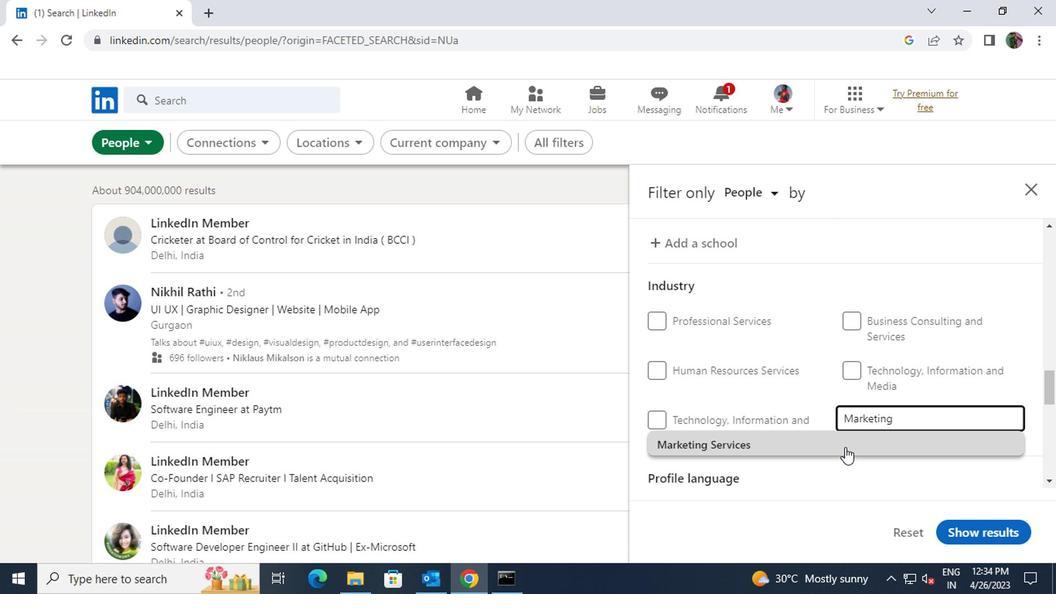 
Action: Mouse scrolled (842, 446) with delta (0, -1)
Screenshot: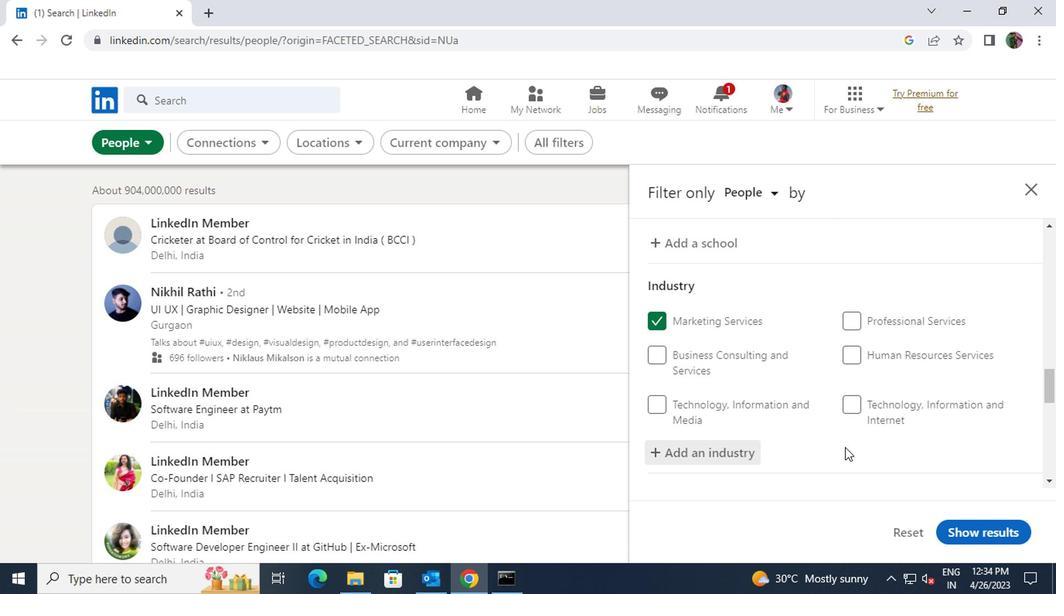 
Action: Mouse scrolled (842, 446) with delta (0, -1)
Screenshot: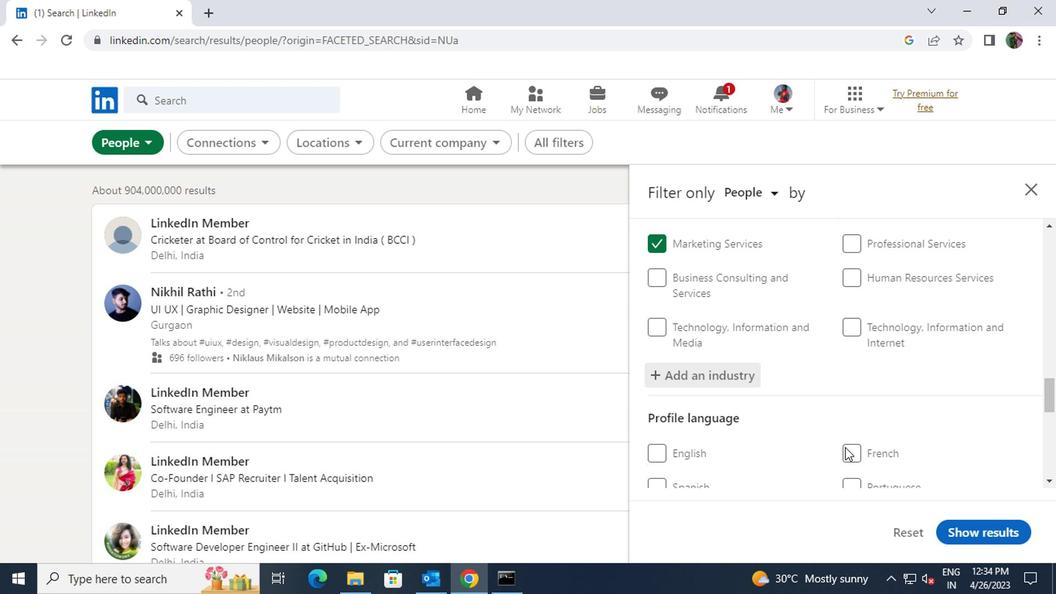
Action: Mouse moved to (657, 374)
Screenshot: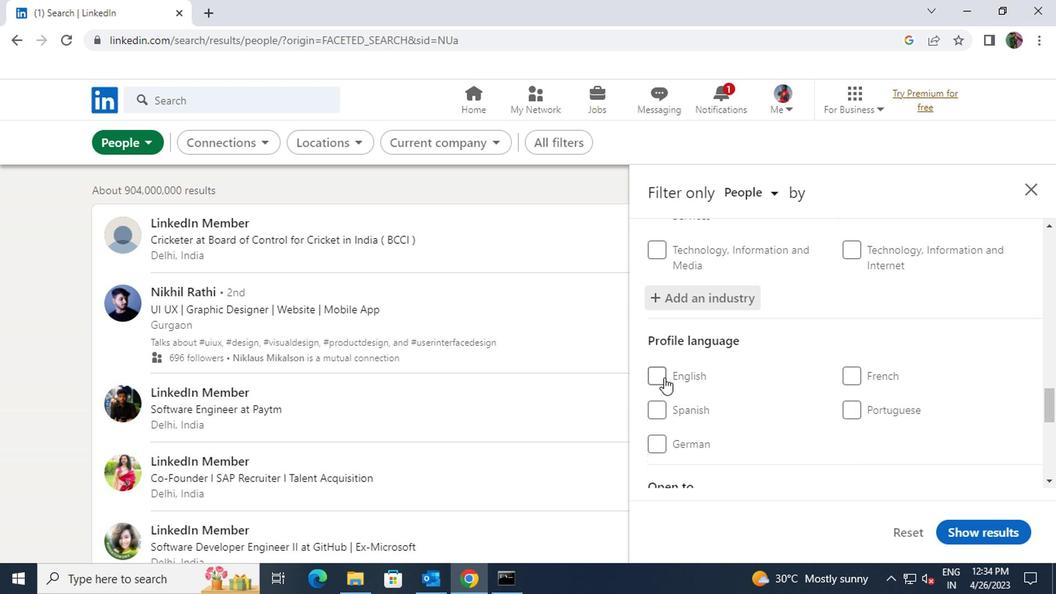 
Action: Mouse pressed left at (657, 374)
Screenshot: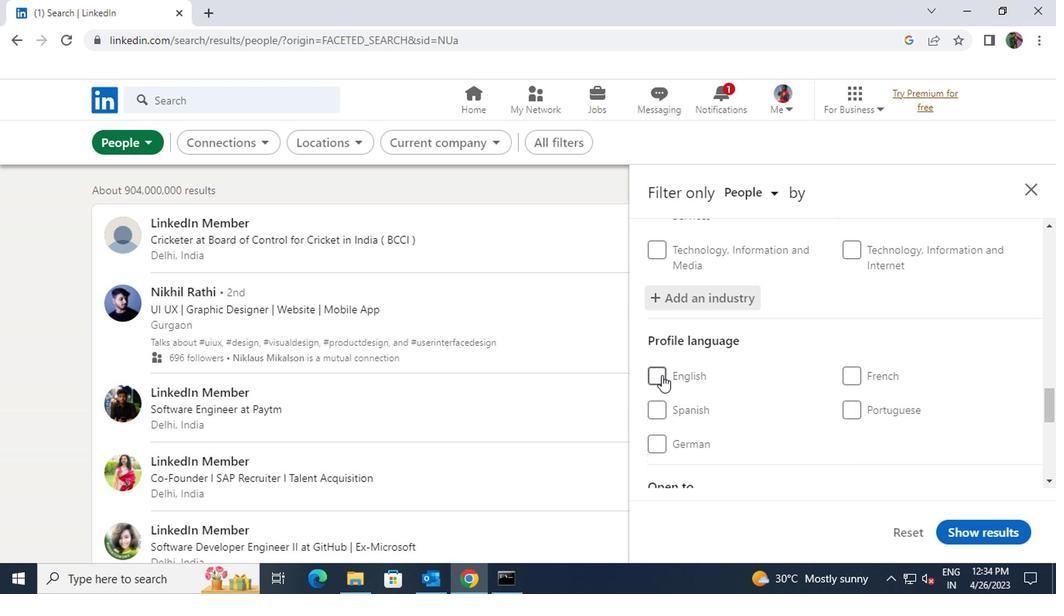 
Action: Mouse moved to (770, 388)
Screenshot: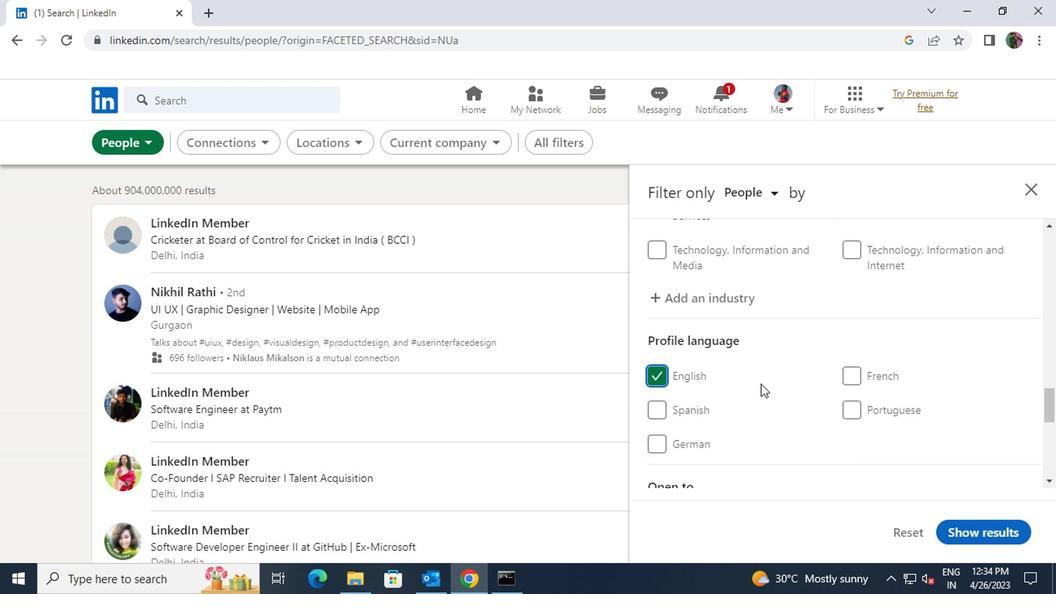
Action: Mouse scrolled (770, 387) with delta (0, -1)
Screenshot: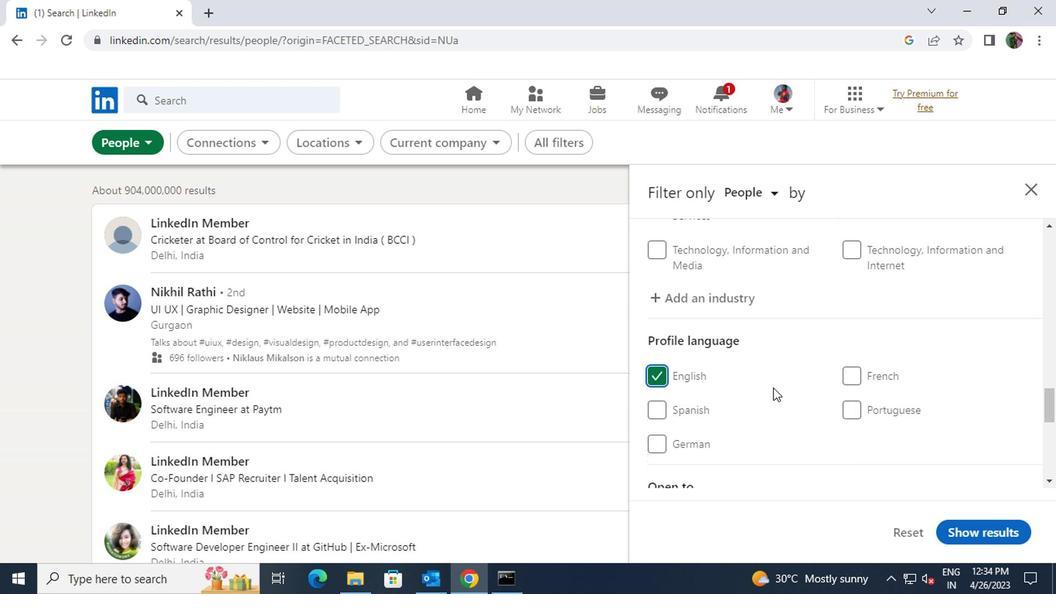
Action: Mouse moved to (770, 388)
Screenshot: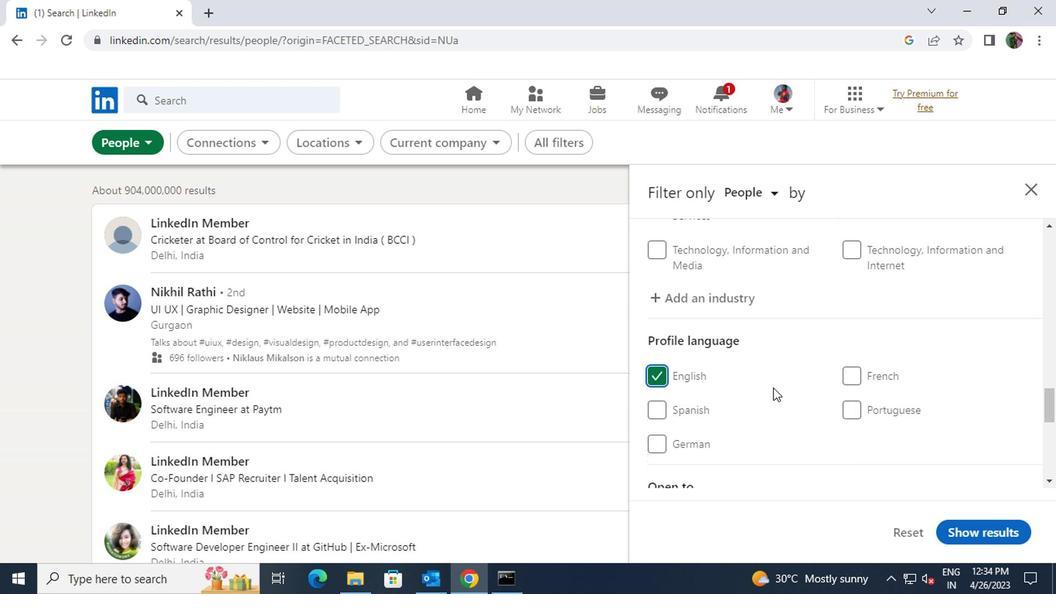 
Action: Mouse scrolled (770, 387) with delta (0, -1)
Screenshot: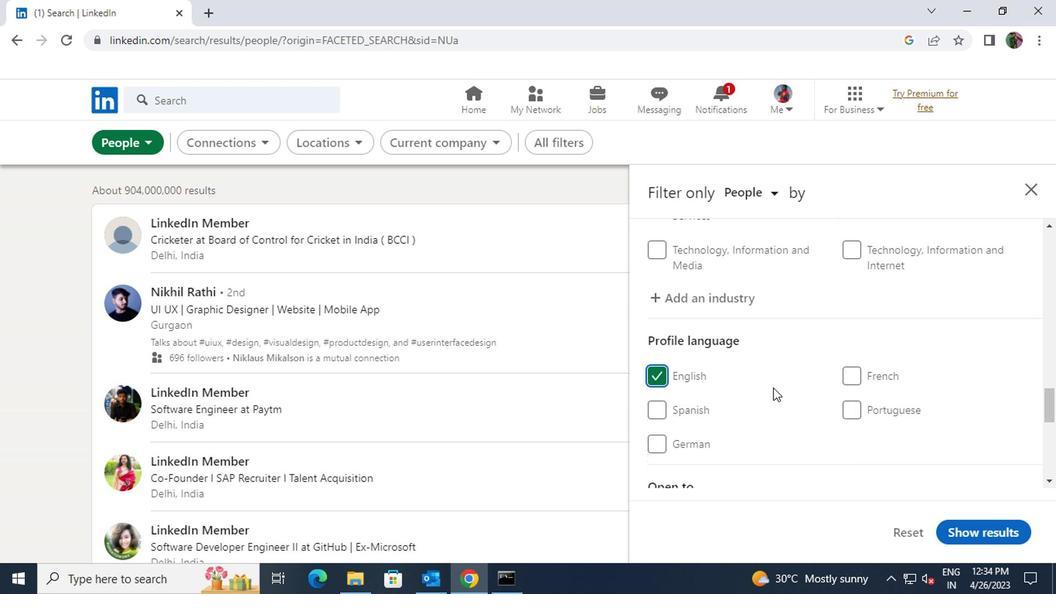 
Action: Mouse scrolled (770, 387) with delta (0, -1)
Screenshot: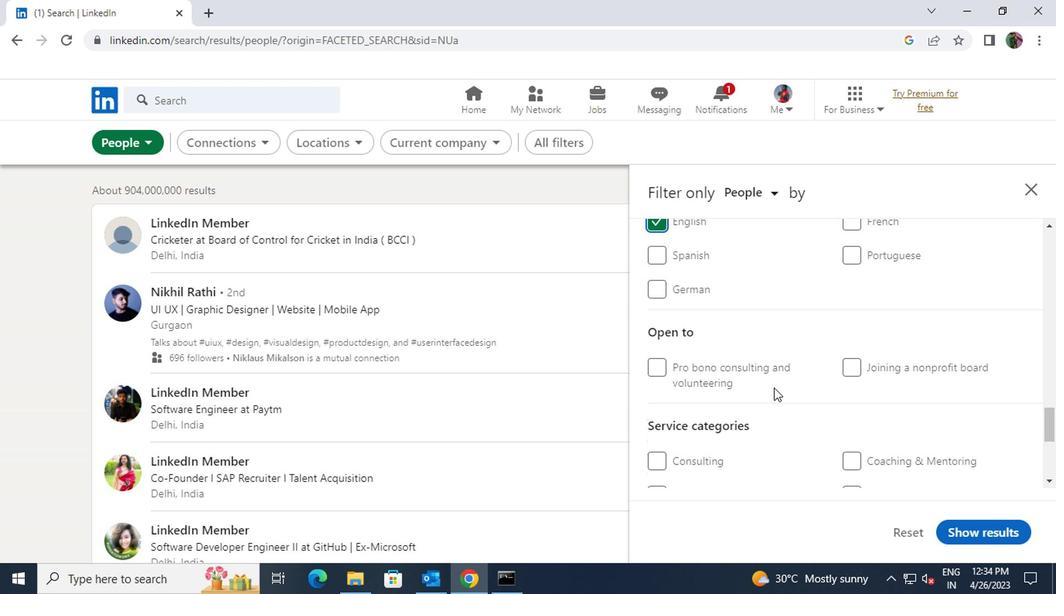
Action: Mouse scrolled (770, 387) with delta (0, -1)
Screenshot: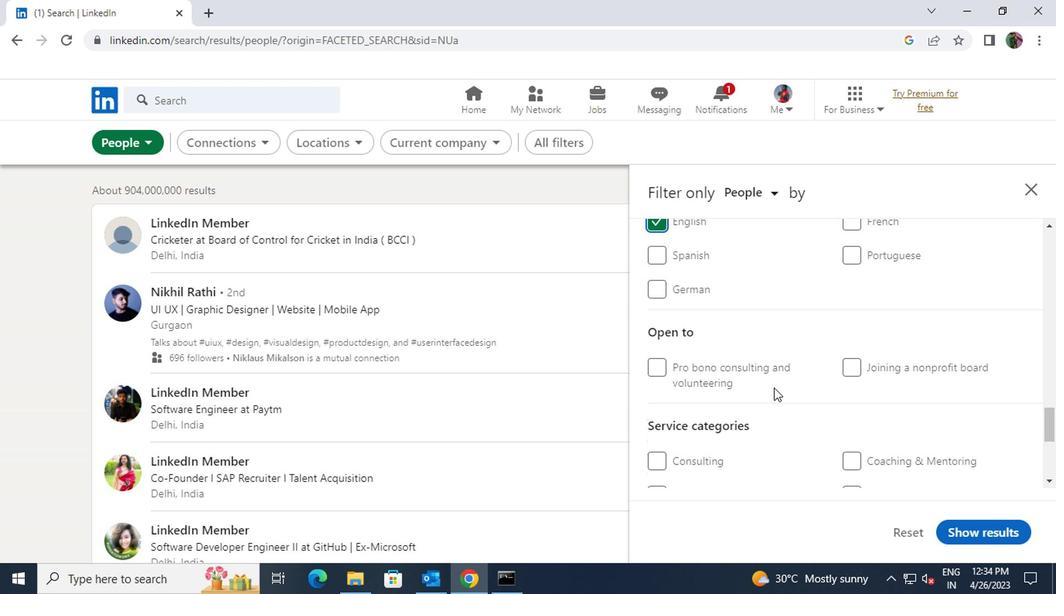 
Action: Mouse moved to (857, 376)
Screenshot: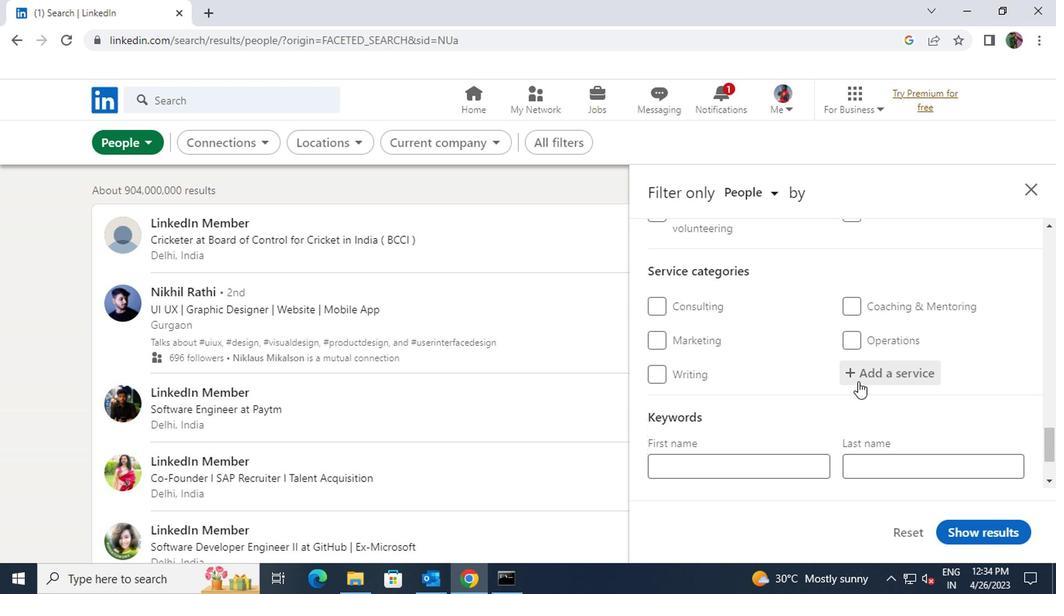 
Action: Mouse pressed left at (857, 376)
Screenshot: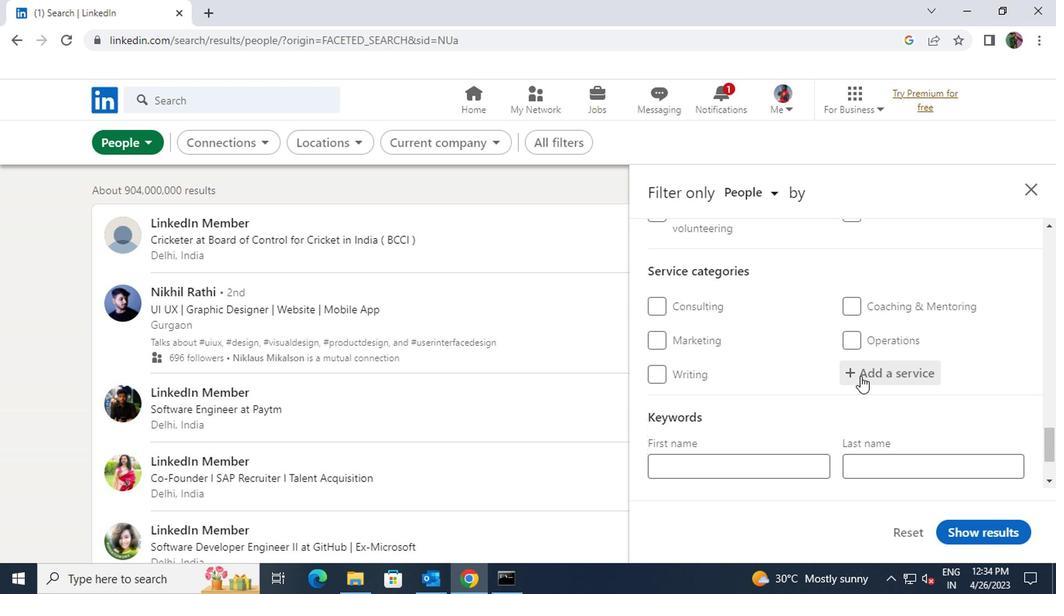 
Action: Key pressed <Key.shift>LOANS
Screenshot: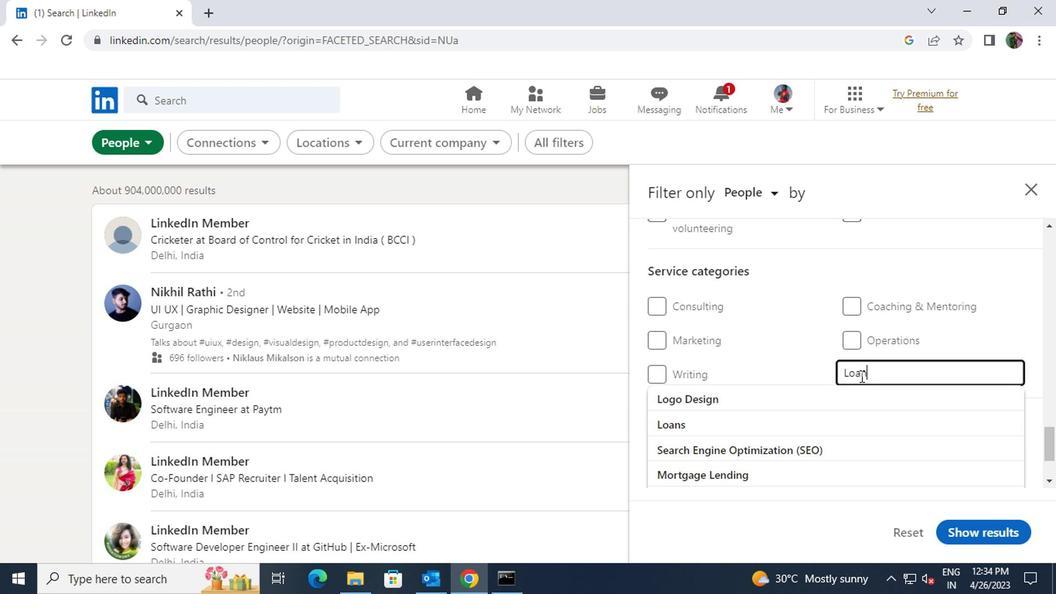 
Action: Mouse moved to (833, 394)
Screenshot: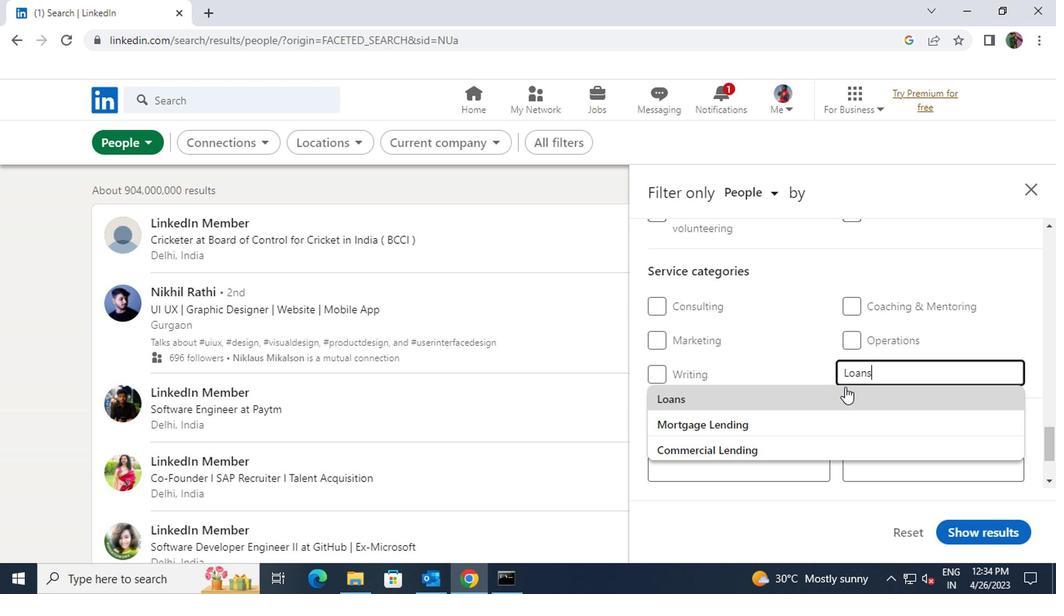 
Action: Mouse pressed left at (833, 394)
Screenshot: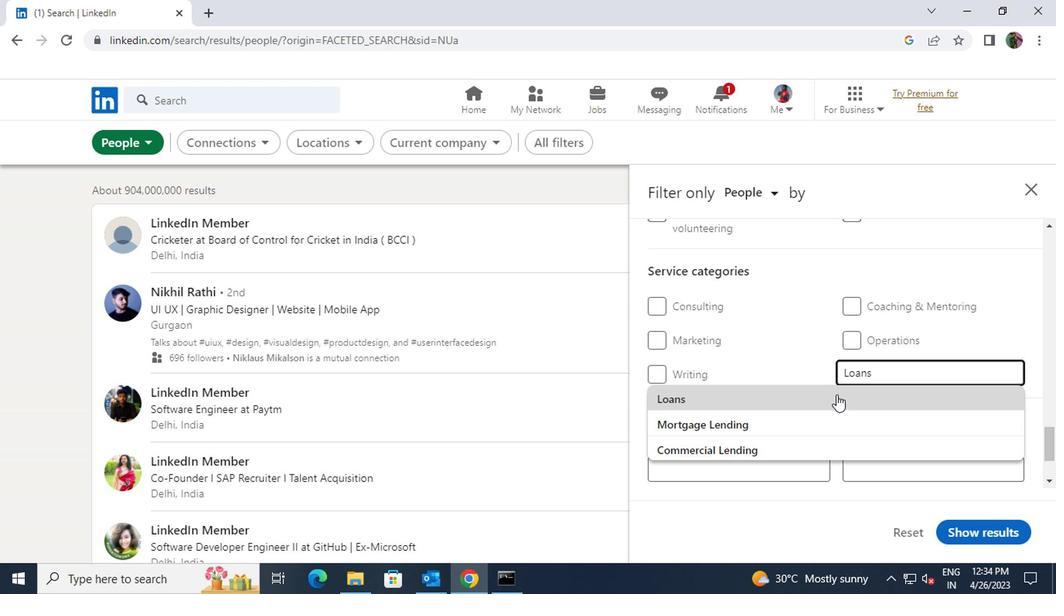 
Action: Mouse scrolled (833, 394) with delta (0, 0)
Screenshot: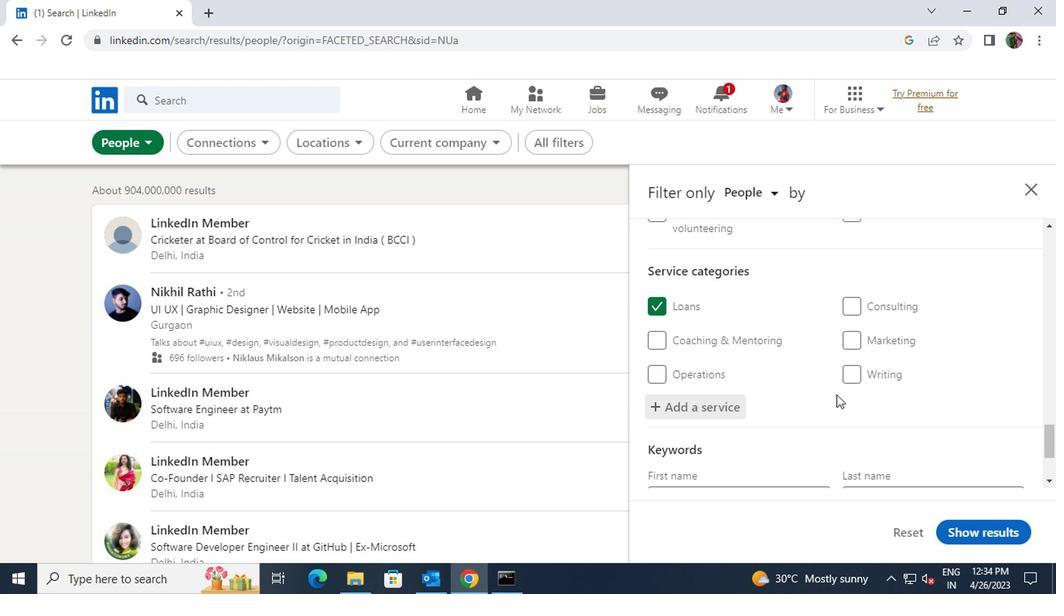 
Action: Mouse scrolled (833, 394) with delta (0, 0)
Screenshot: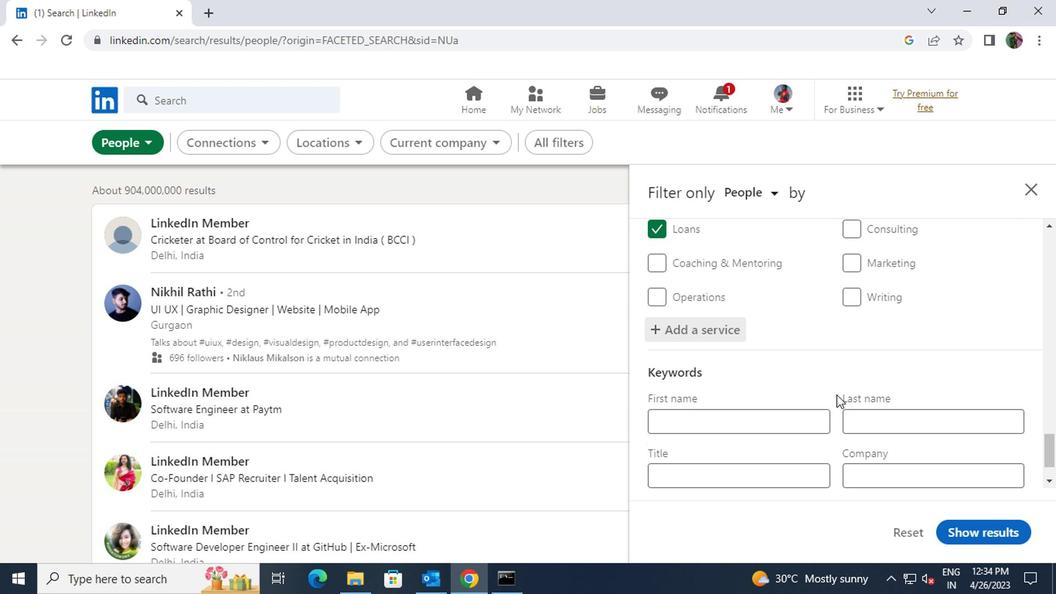 
Action: Mouse scrolled (833, 394) with delta (0, 0)
Screenshot: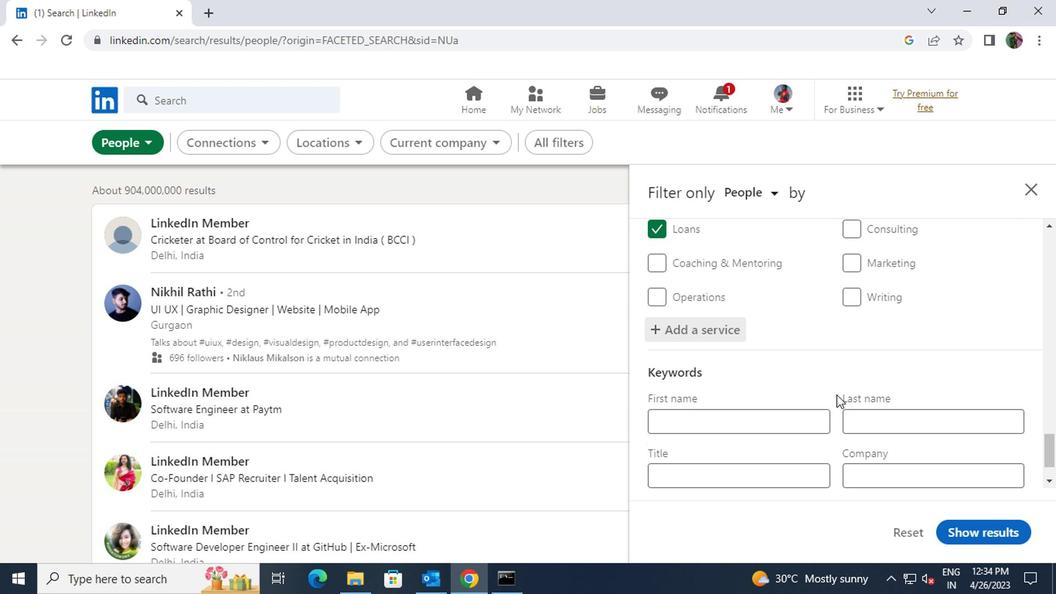 
Action: Mouse moved to (777, 415)
Screenshot: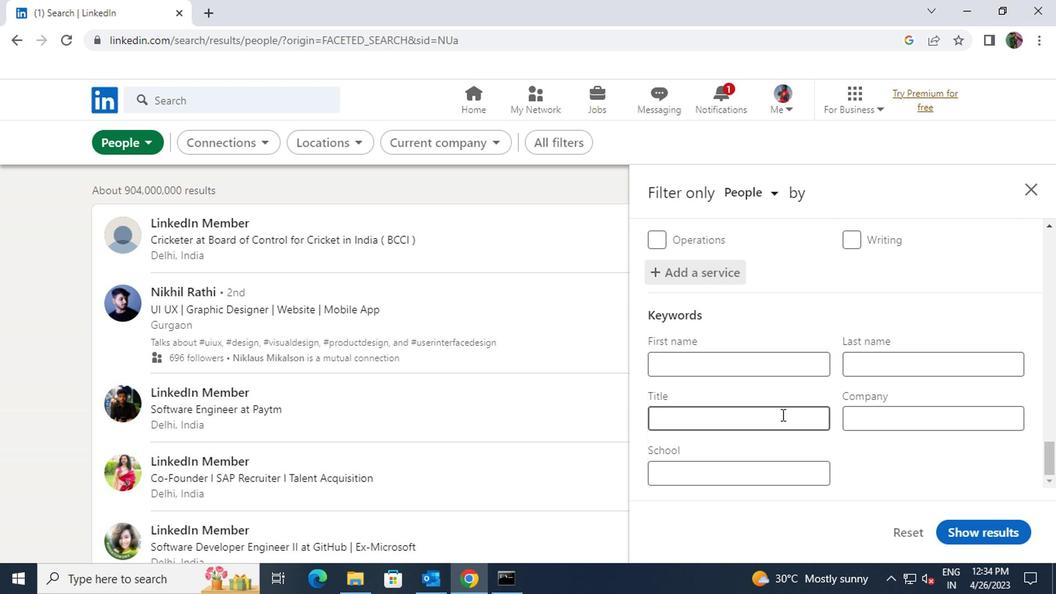 
Action: Mouse pressed left at (777, 415)
Screenshot: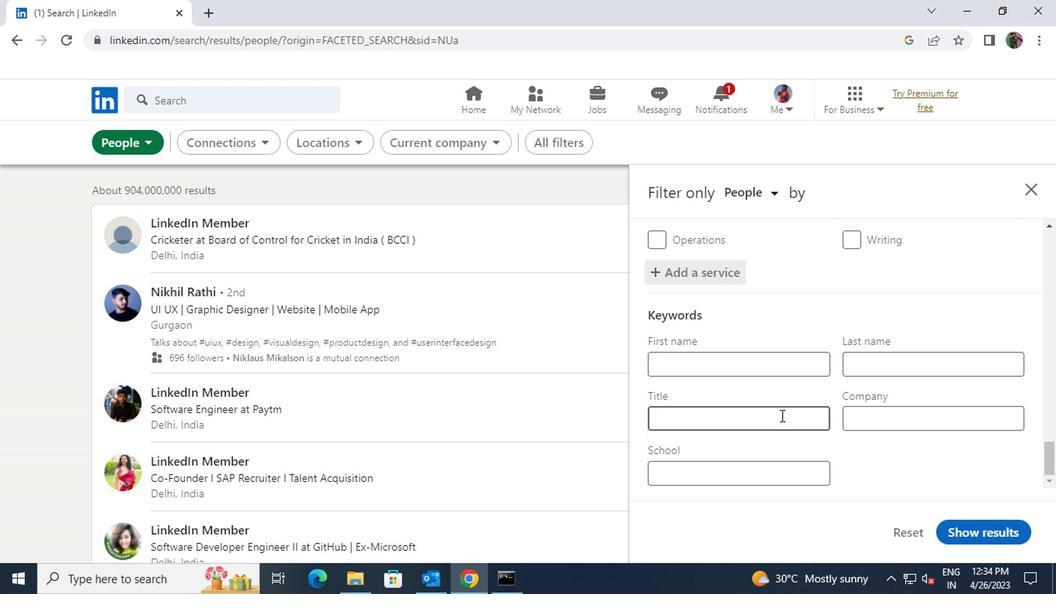 
Action: Key pressed <Key.shift><Key.shift>TEACHER
Screenshot: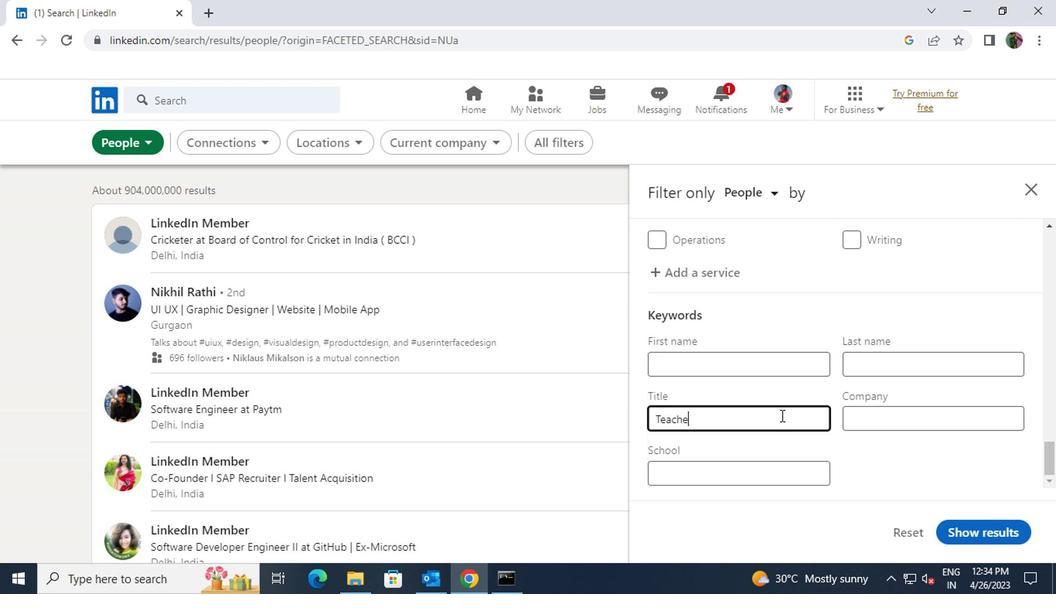 
Action: Mouse moved to (955, 527)
Screenshot: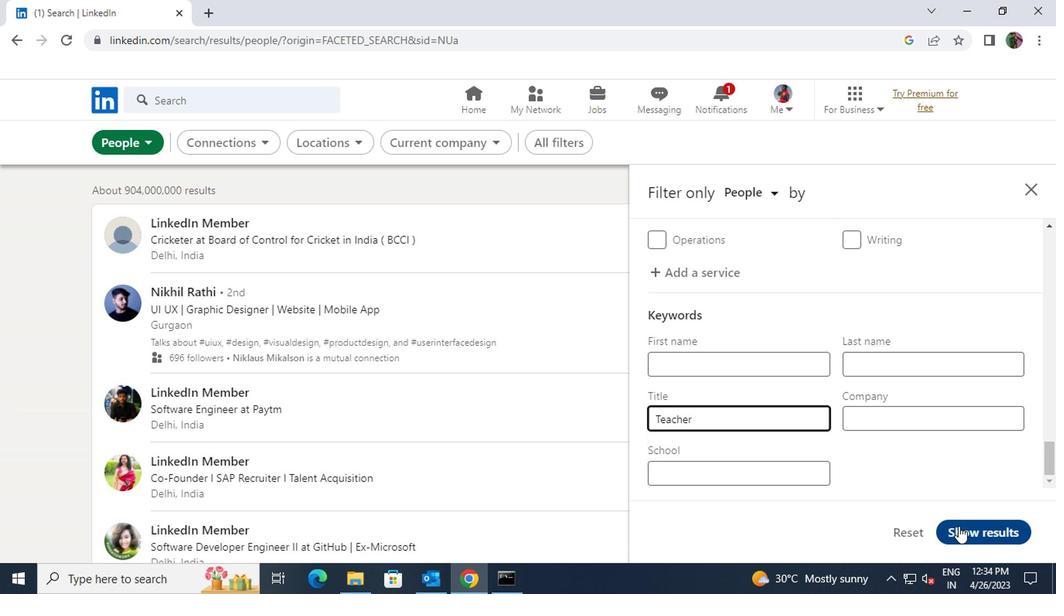 
Action: Mouse pressed left at (955, 527)
Screenshot: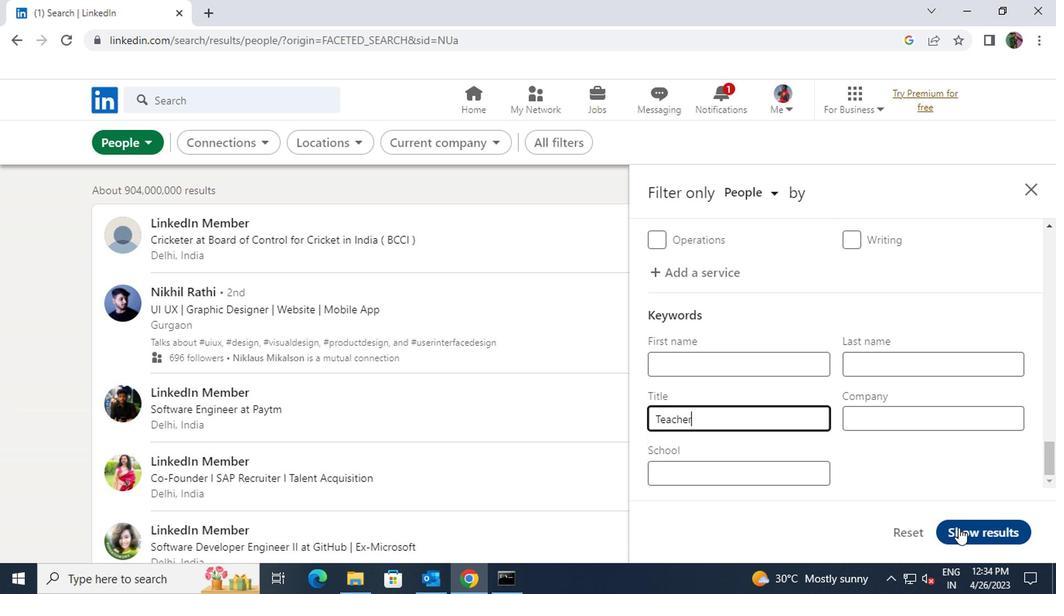 
